 Task: Create in the project CommTech and in the Backlog issue 'Implement a new cloud-based procurement management system for a company with advanced procurement planning and vendor management features' a child issue 'Automated infrastructure security incident response testing and remediation', and assign it to team member softage.1@softage.net. Create in the project CommTech and in the Backlog issue 'Integrate a new voice recognition feature into an existing mobile application to enhance user interaction and accessibility' a child issue 'Integration with customer feedback management systems', and assign it to team member softage.2@softage.net
Action: Mouse moved to (259, 76)
Screenshot: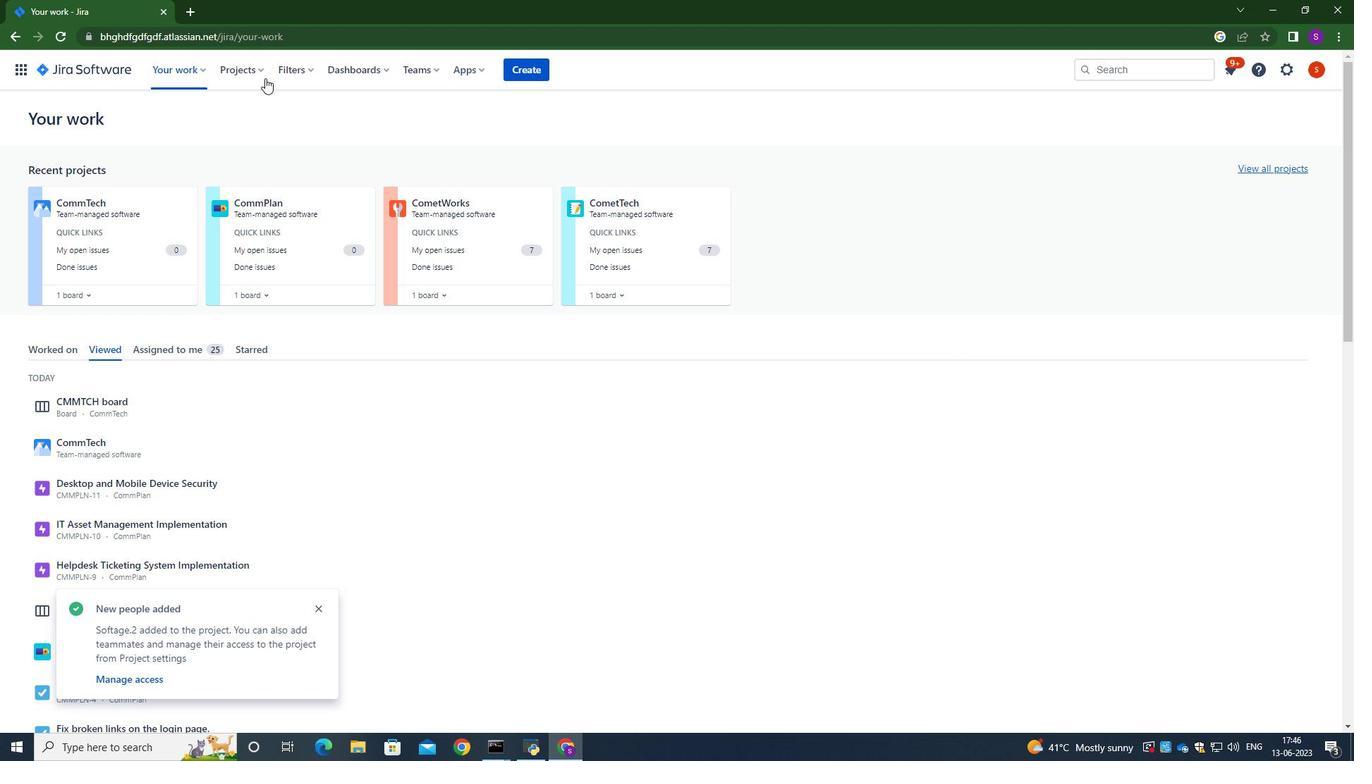 
Action: Mouse pressed left at (259, 76)
Screenshot: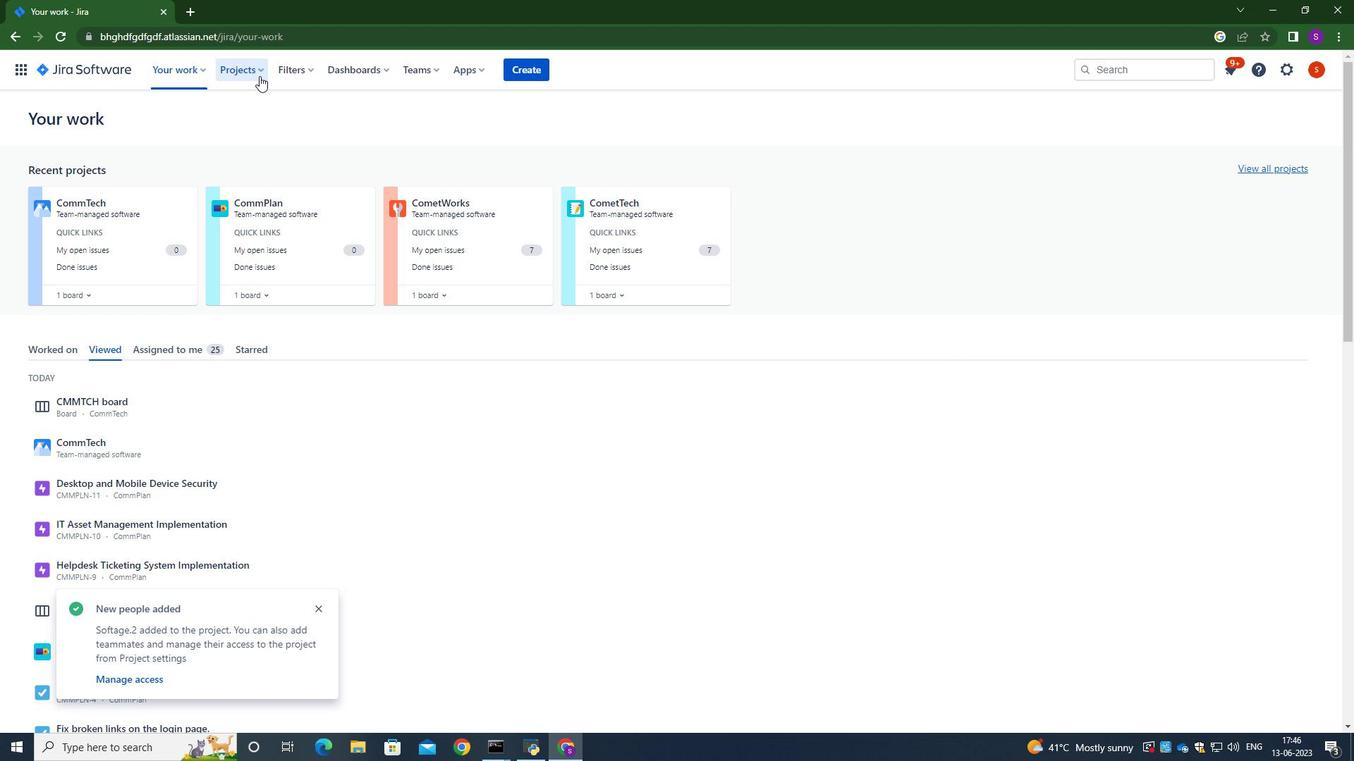 
Action: Mouse moved to (280, 131)
Screenshot: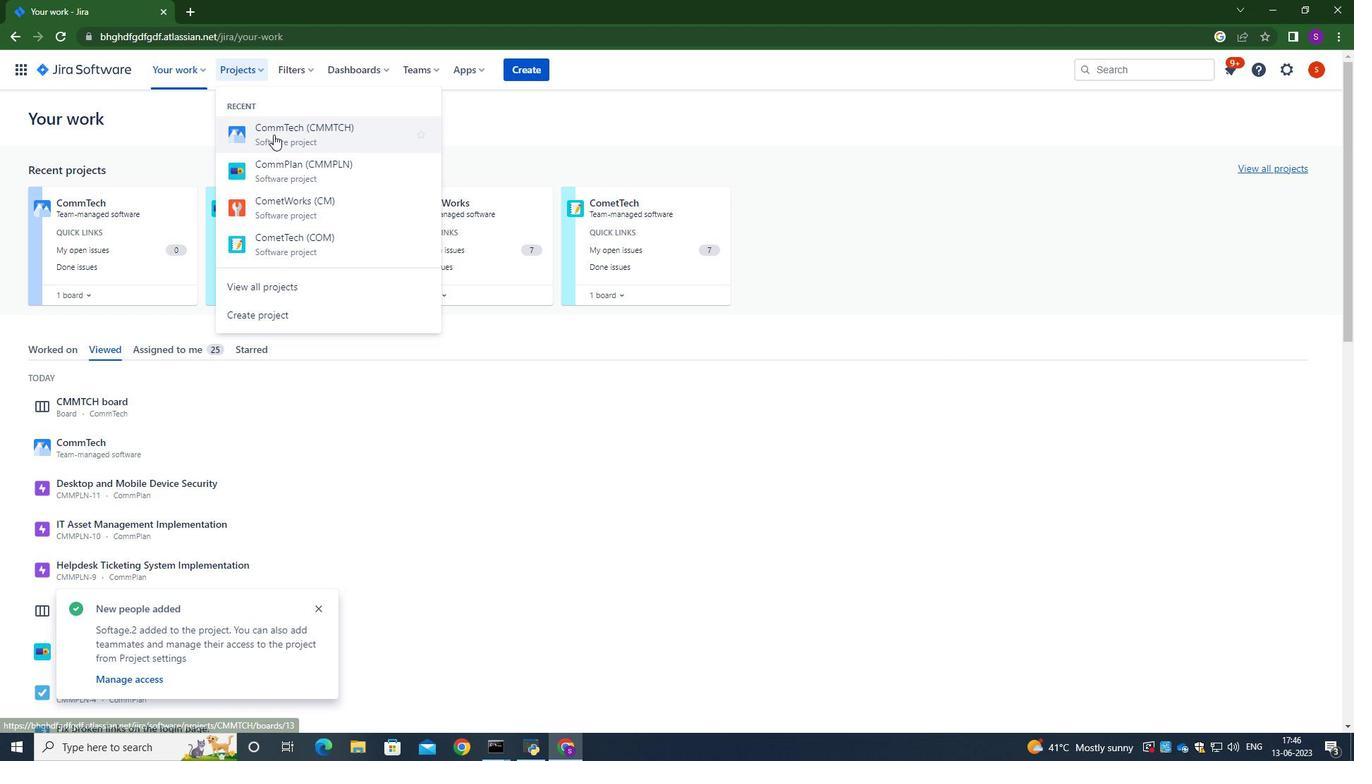
Action: Mouse pressed left at (280, 131)
Screenshot: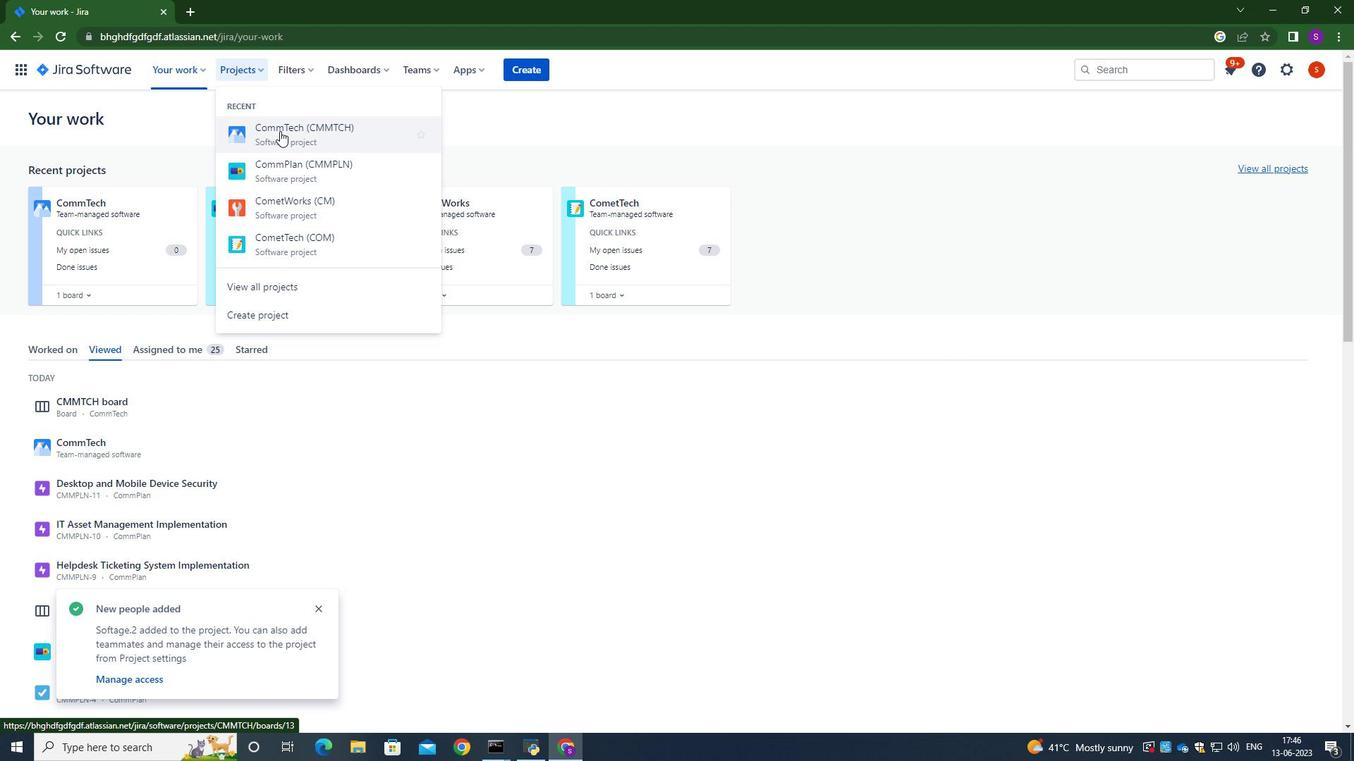 
Action: Mouse moved to (76, 222)
Screenshot: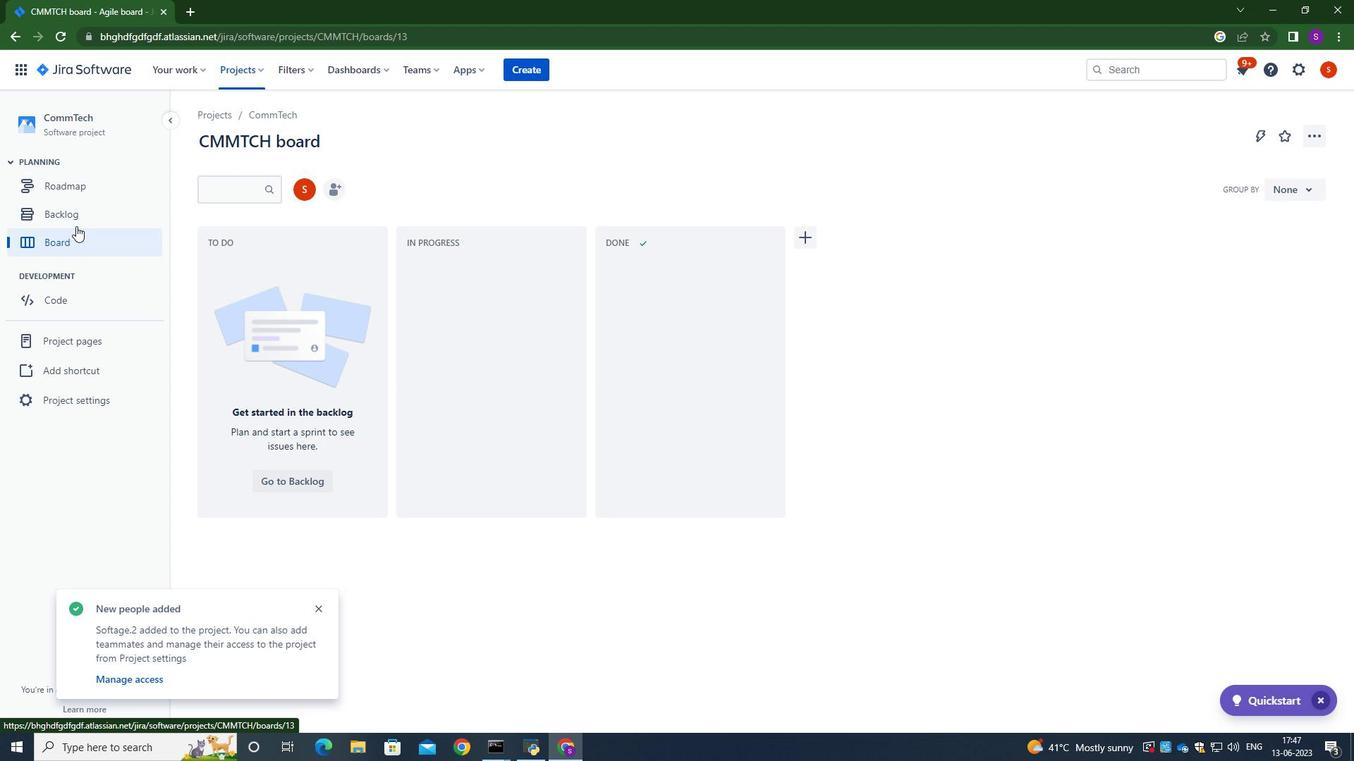 
Action: Mouse pressed left at (76, 222)
Screenshot: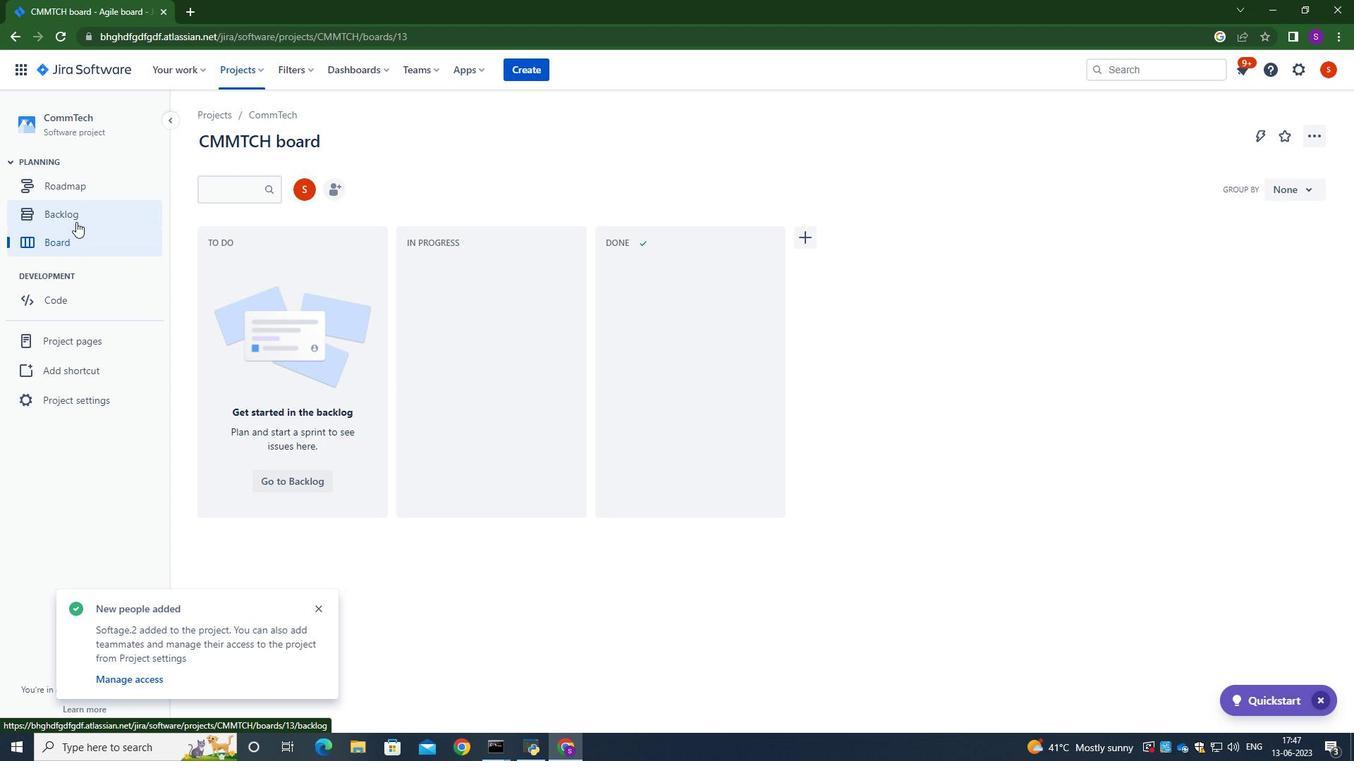 
Action: Mouse moved to (576, 260)
Screenshot: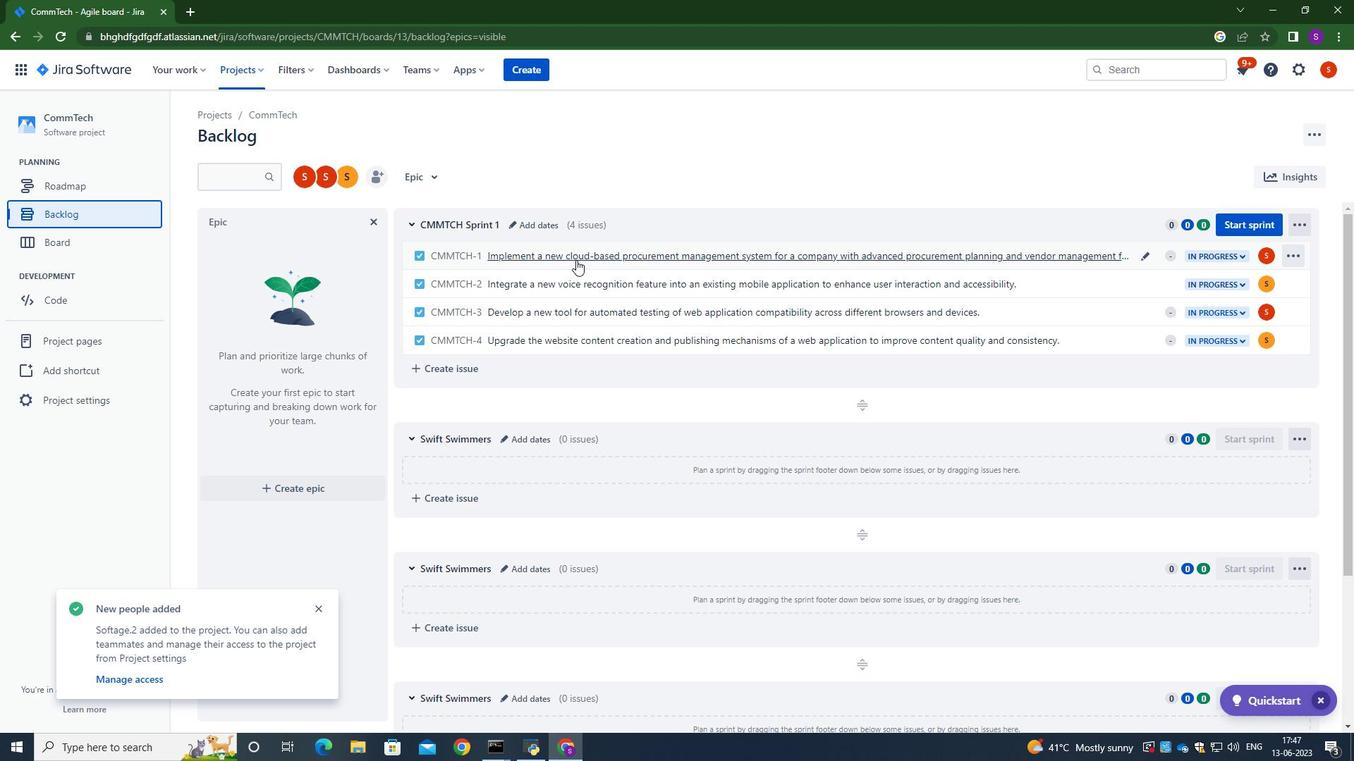 
Action: Mouse pressed left at (576, 260)
Screenshot: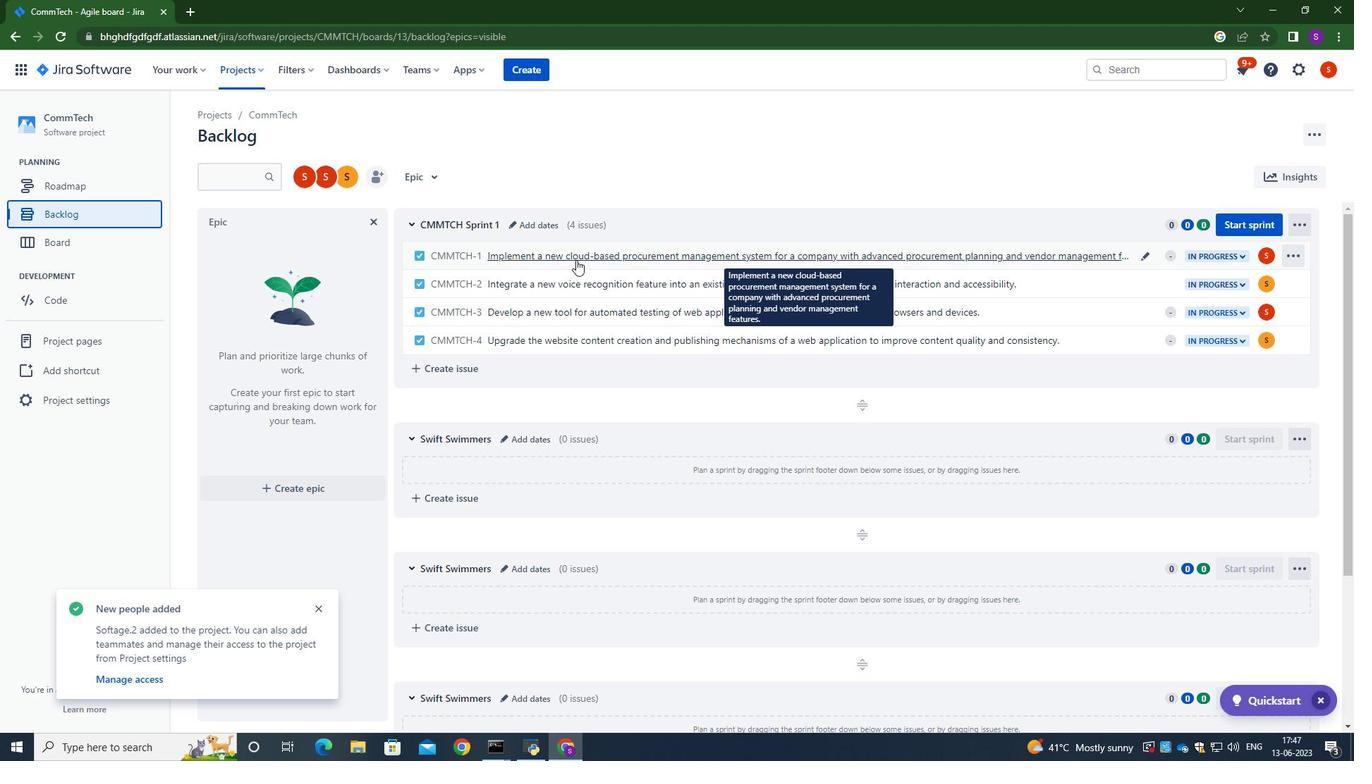 
Action: Mouse moved to (1103, 361)
Screenshot: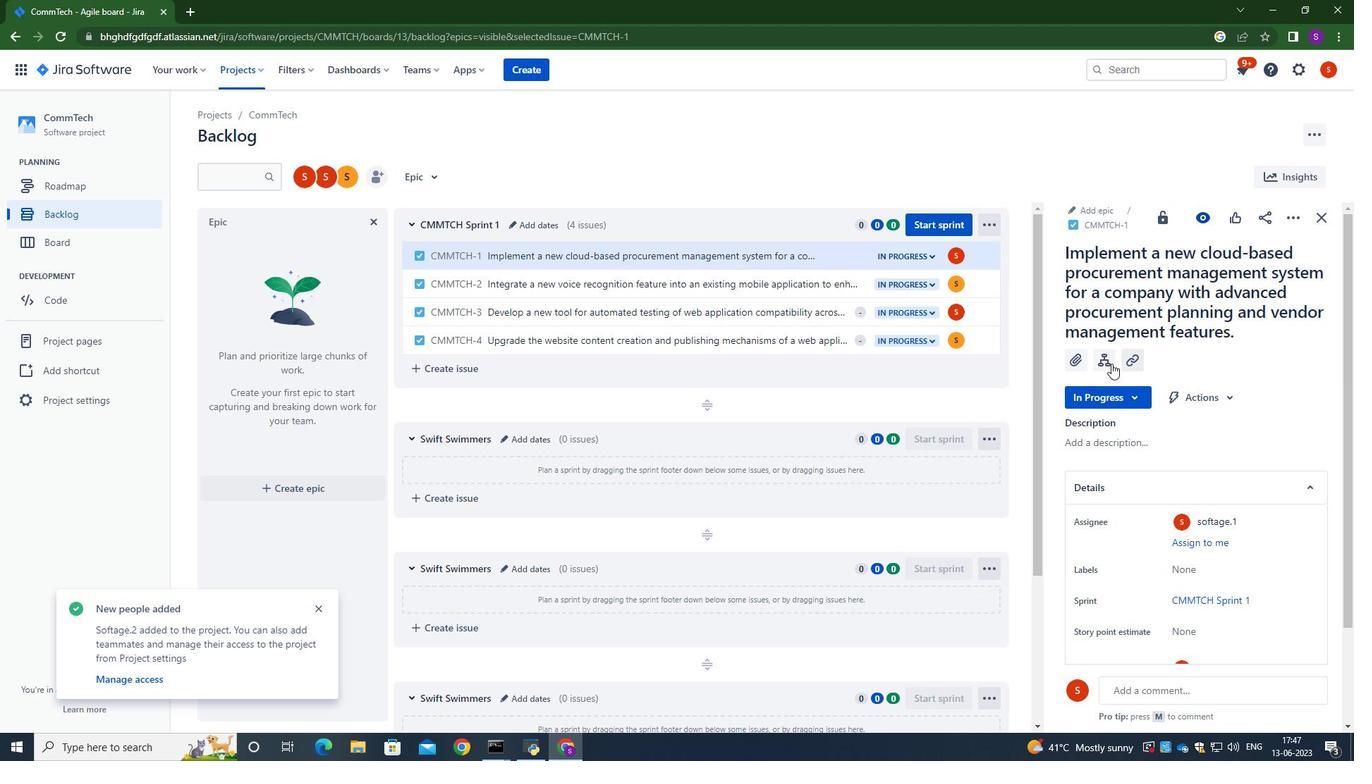 
Action: Mouse pressed left at (1103, 361)
Screenshot: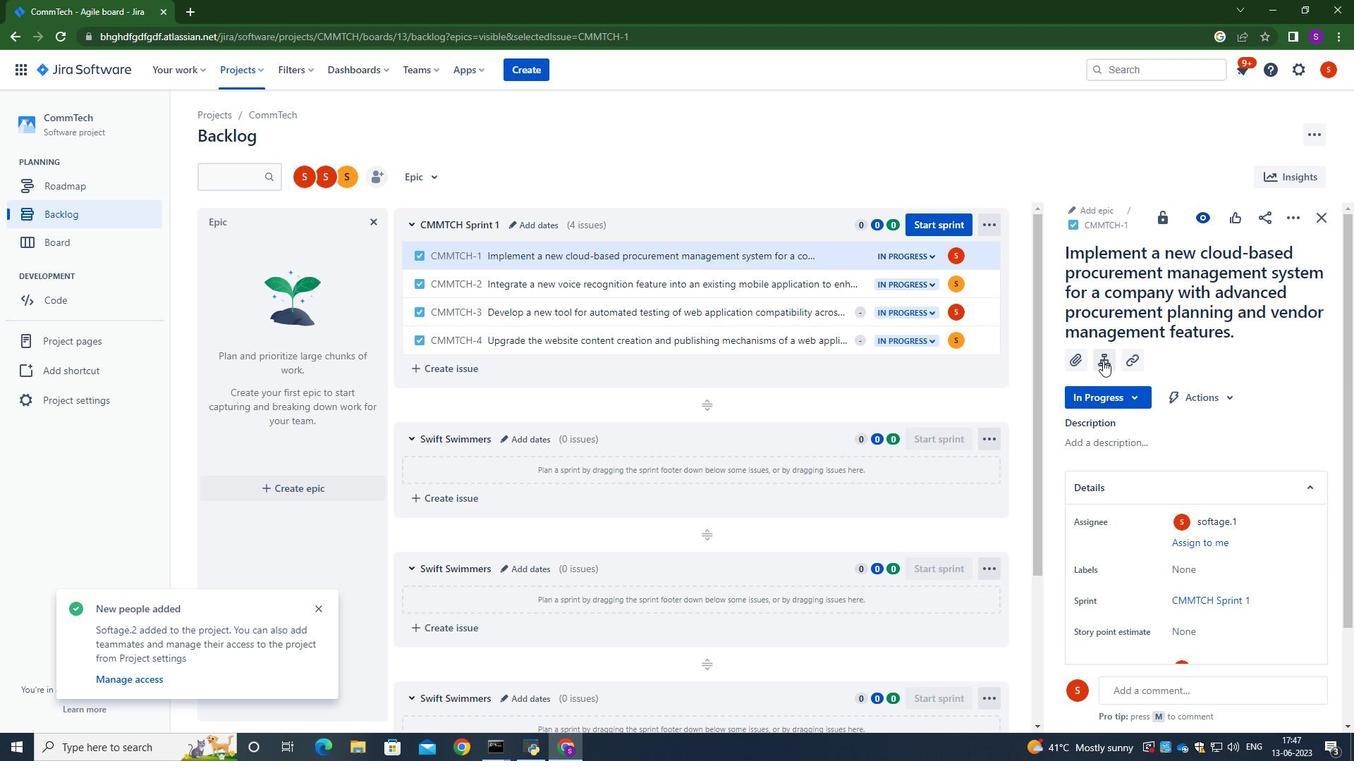 
Action: Mouse moved to (1091, 458)
Screenshot: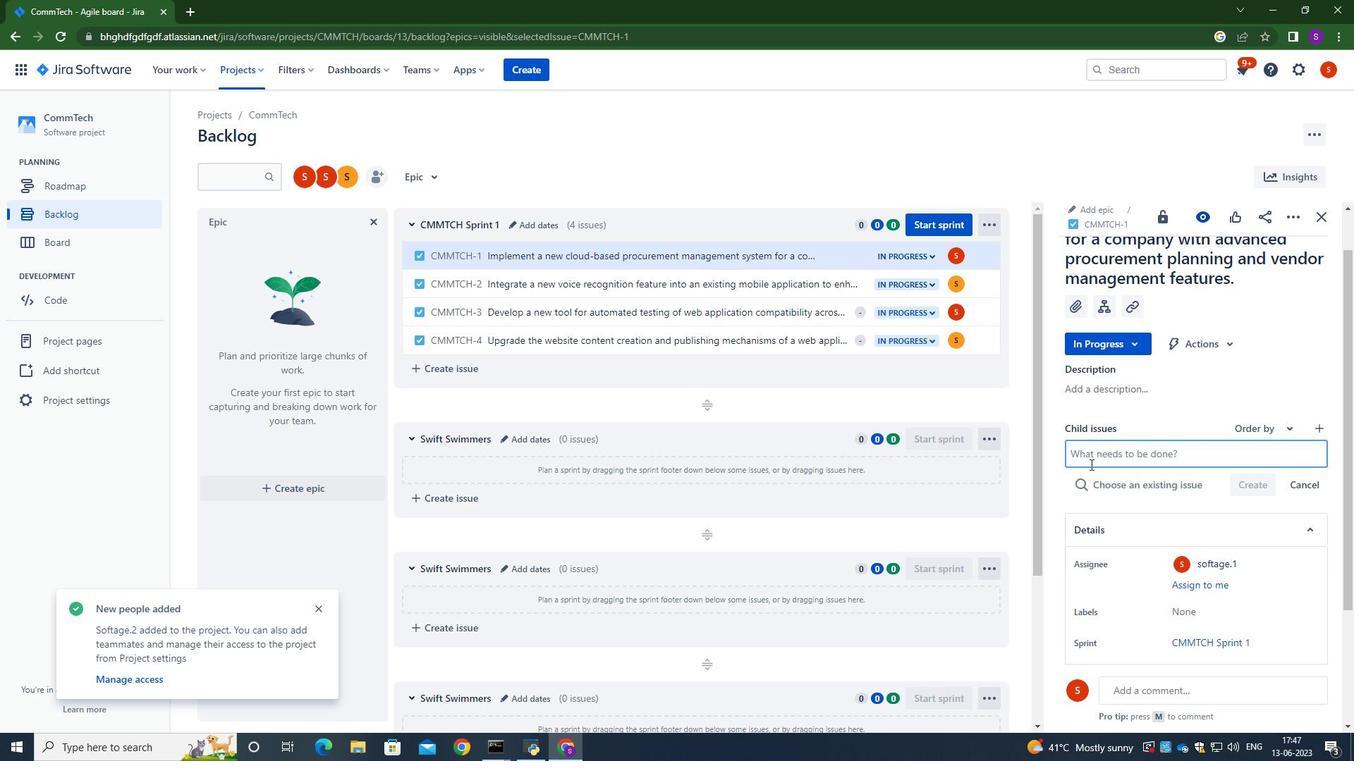 
Action: Mouse pressed left at (1091, 458)
Screenshot: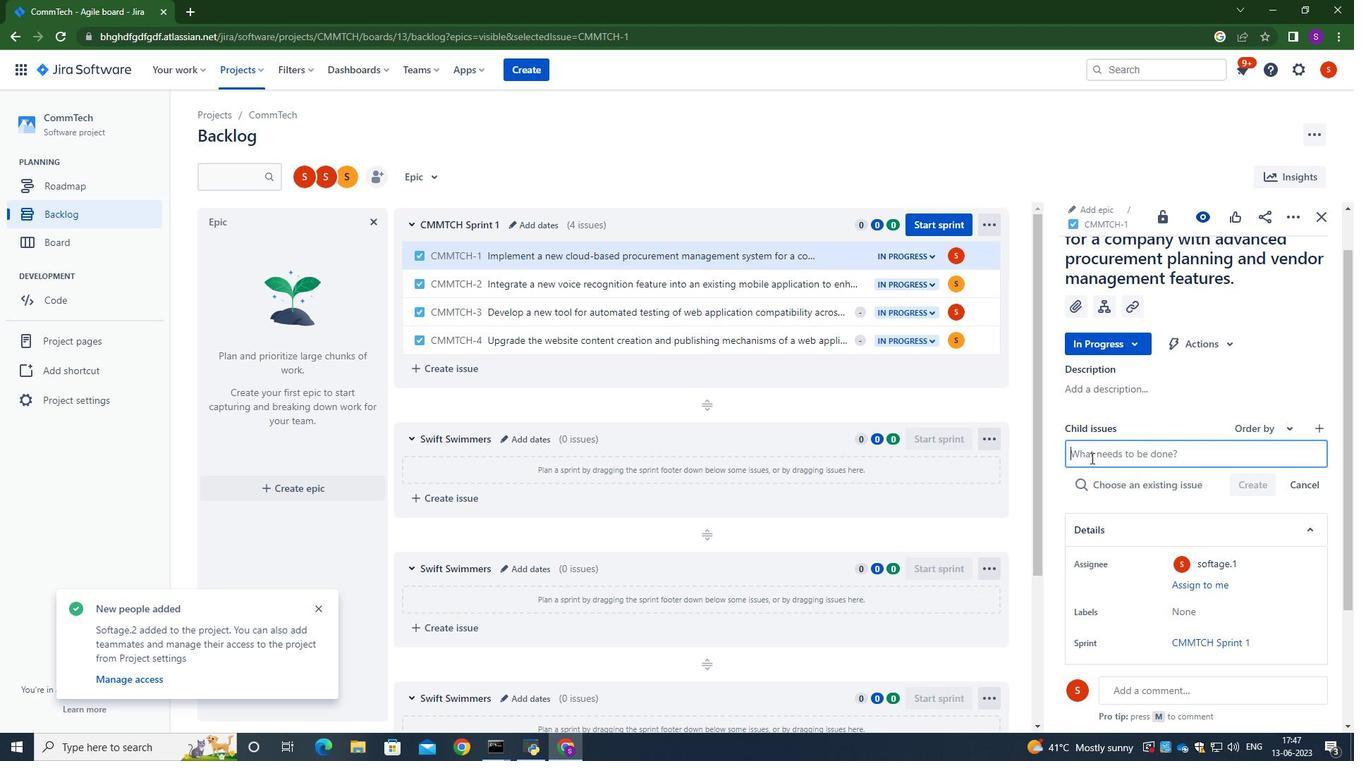 
Action: Key pressed <Key.caps_lock>A<Key.caps_lock>utomated<Key.space>infrast<Key.backspace>tructure<Key.space>security<Key.space>incident<Key.space>response<Key.space>testing<Key.space>and<Key.space>remediation
Screenshot: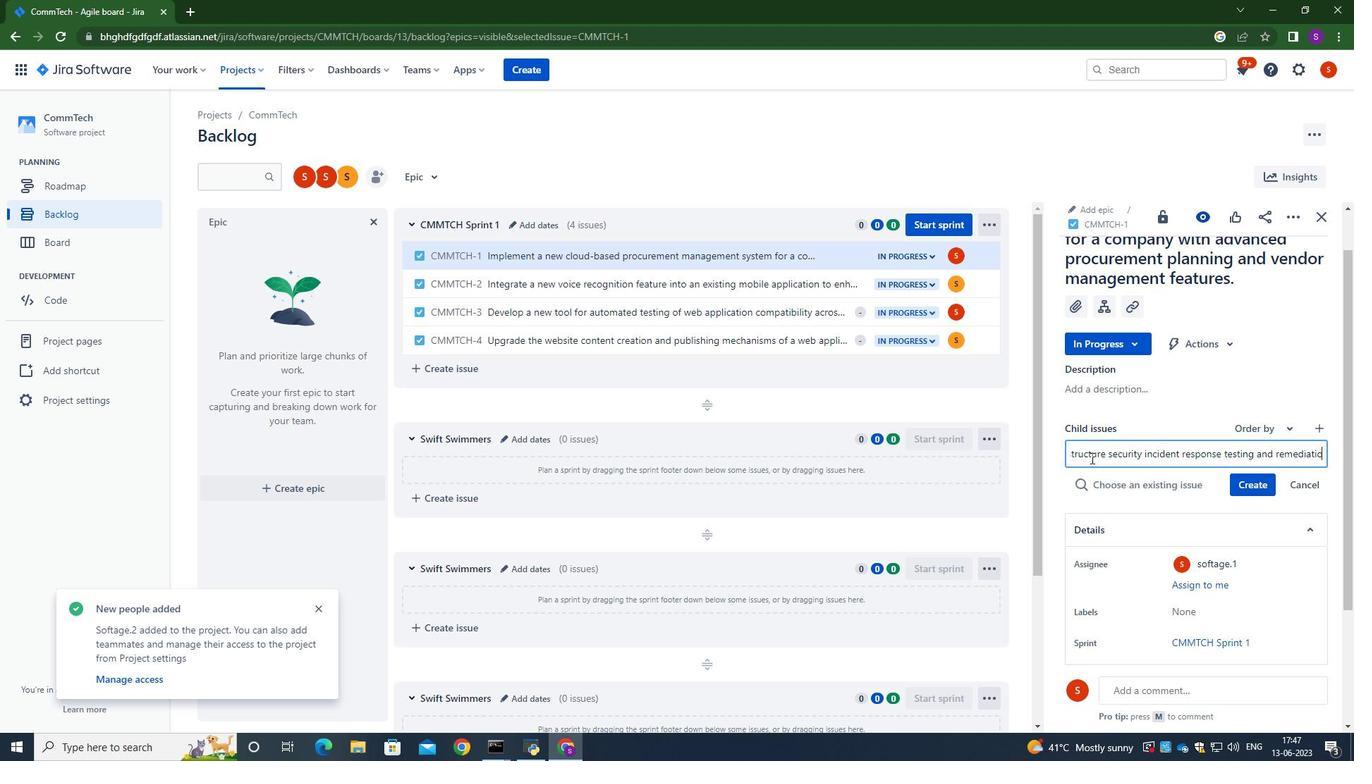 
Action: Mouse moved to (1260, 487)
Screenshot: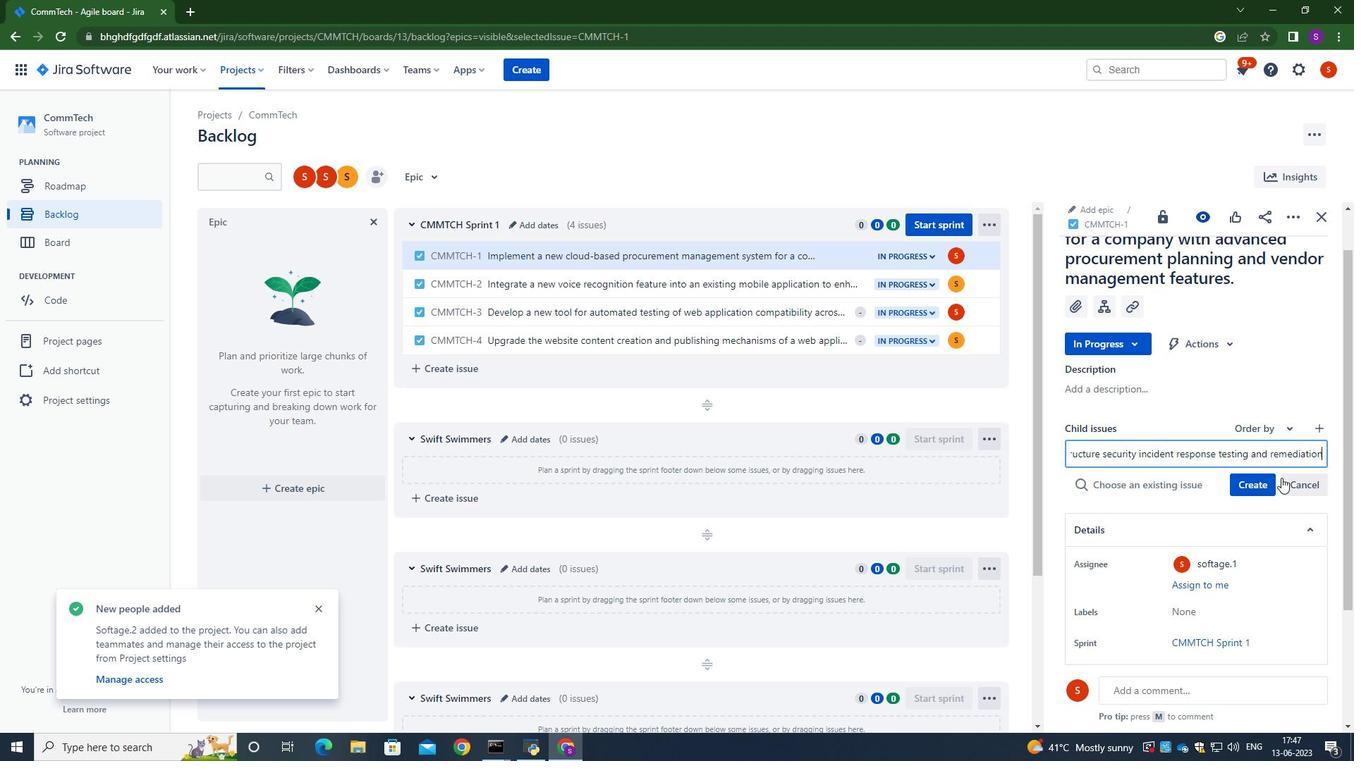 
Action: Mouse pressed left at (1260, 487)
Screenshot: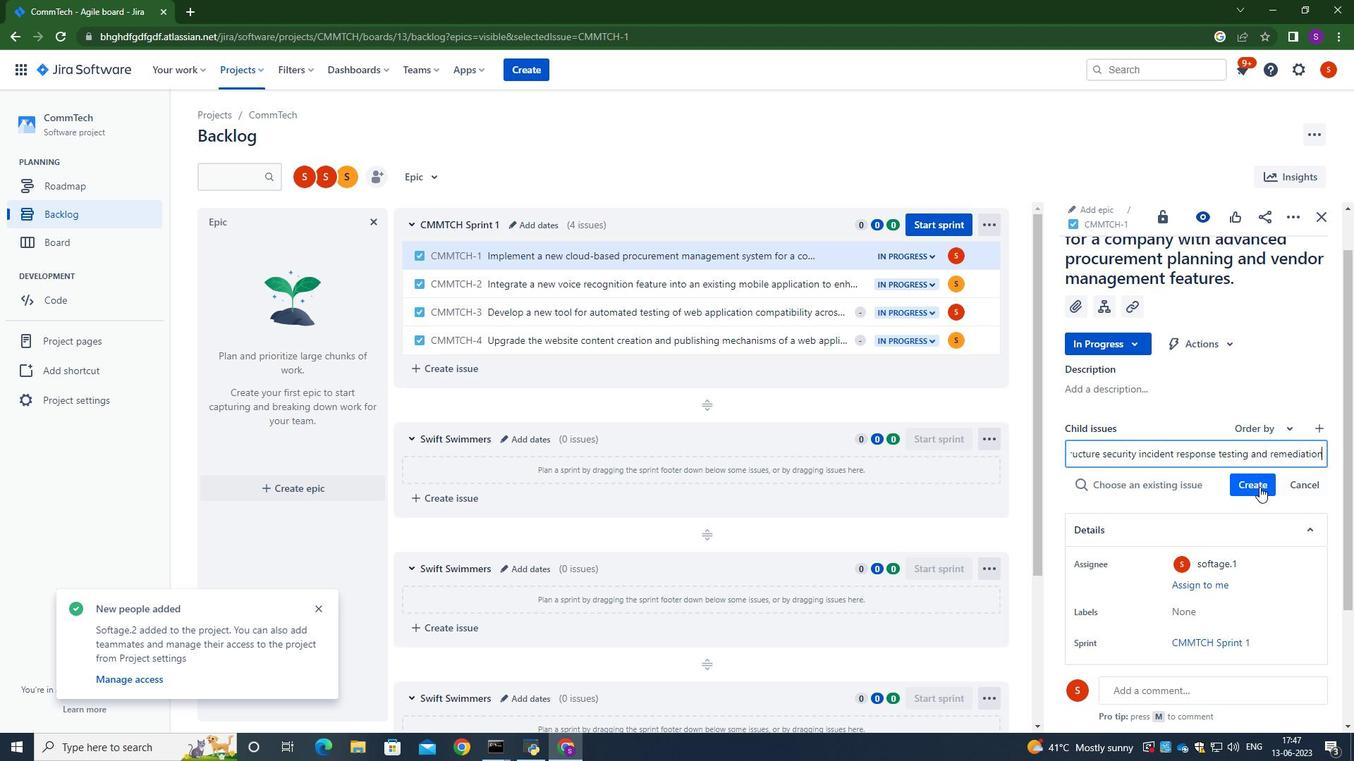 
Action: Mouse moved to (1269, 464)
Screenshot: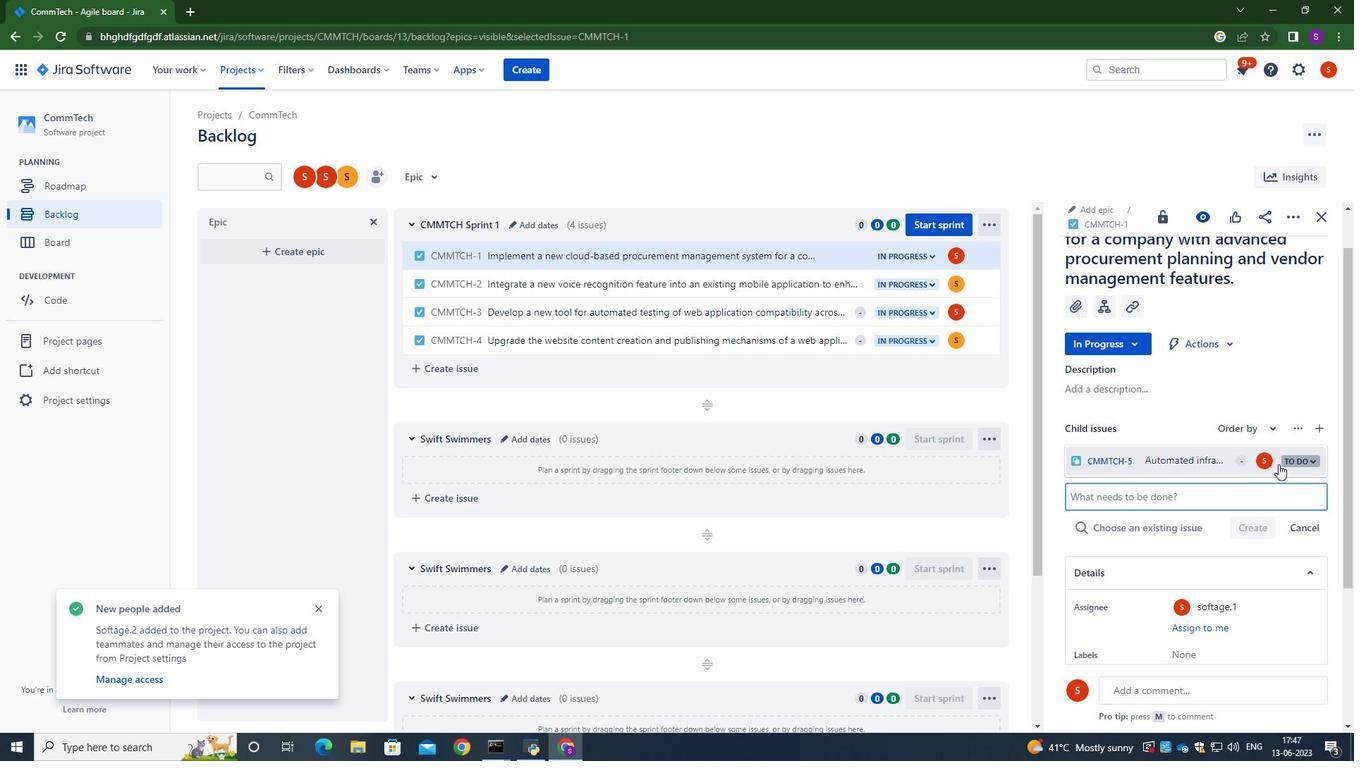 
Action: Mouse pressed left at (1269, 464)
Screenshot: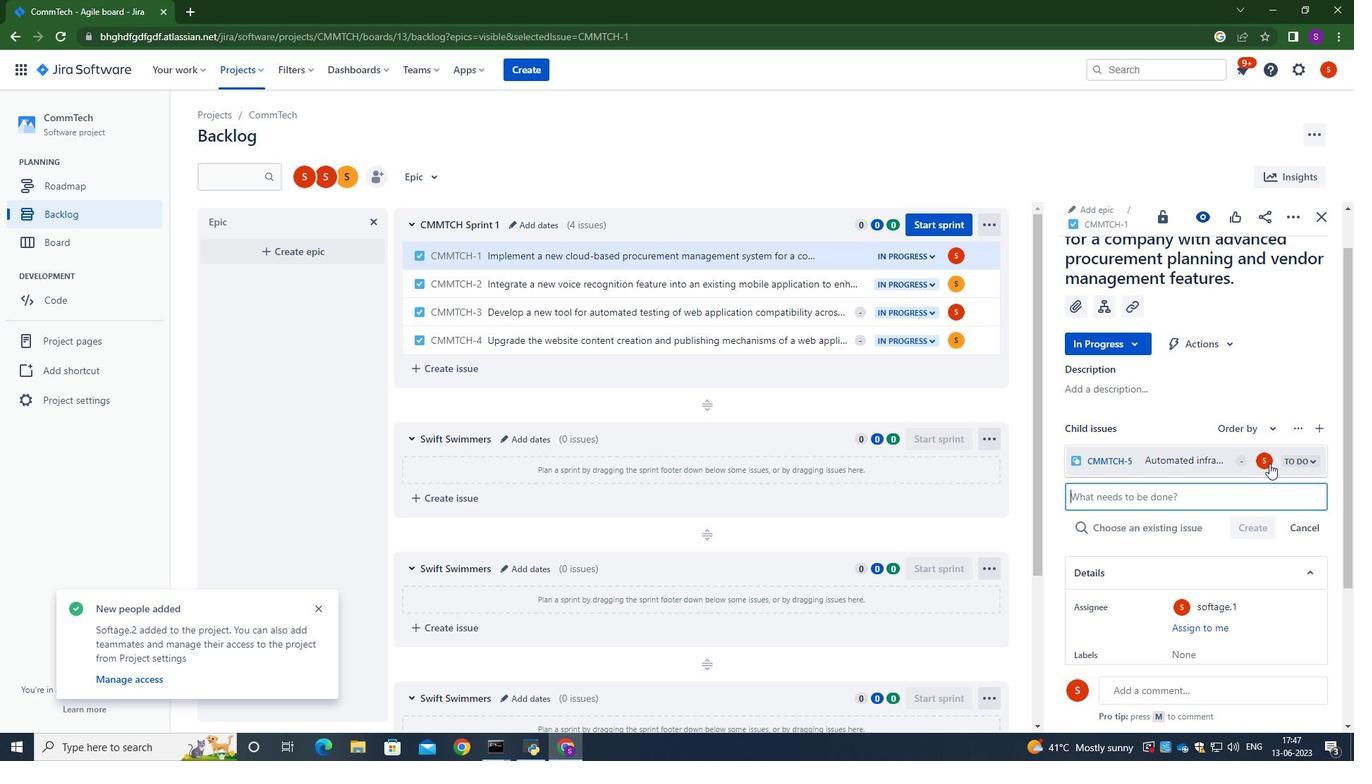 
Action: Mouse moved to (1143, 389)
Screenshot: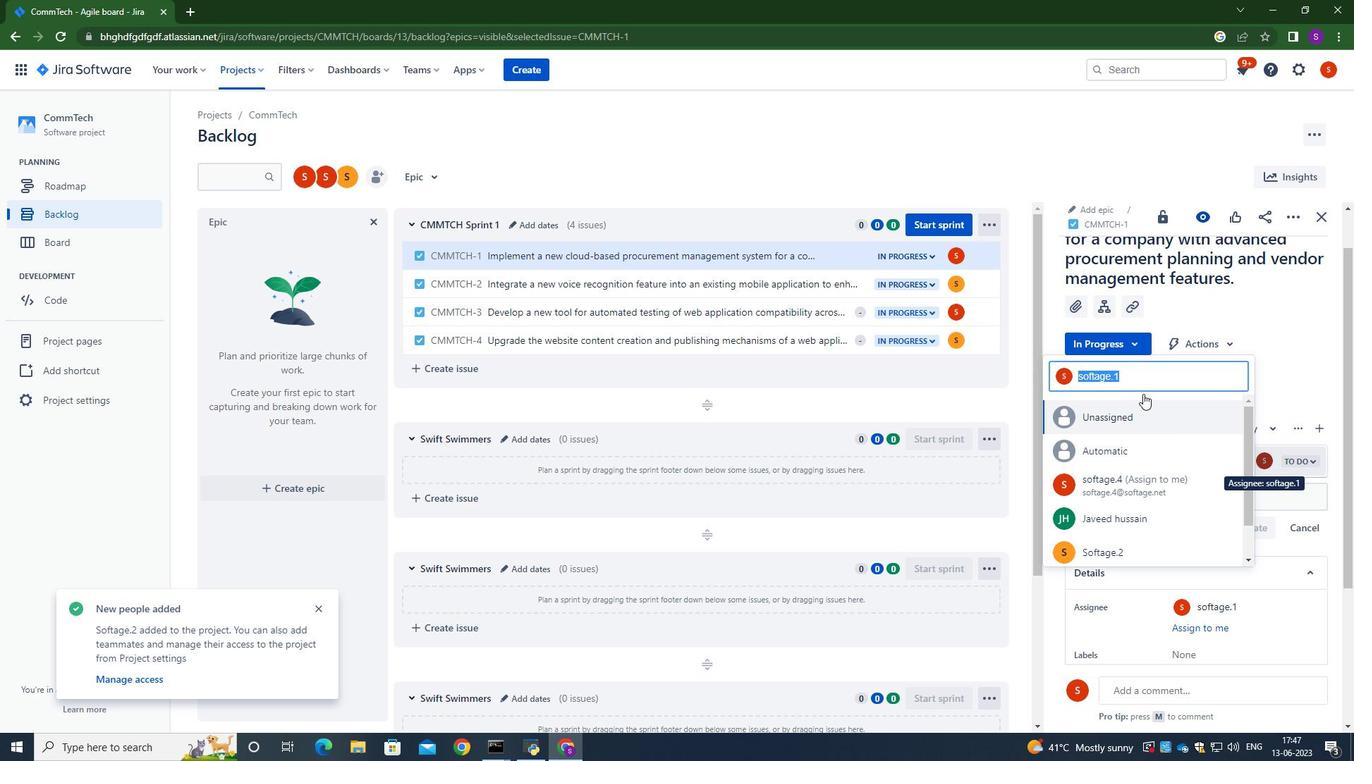
Action: Key pressed <Key.backspace>softage.1<Key.shift>@softage.net
Screenshot: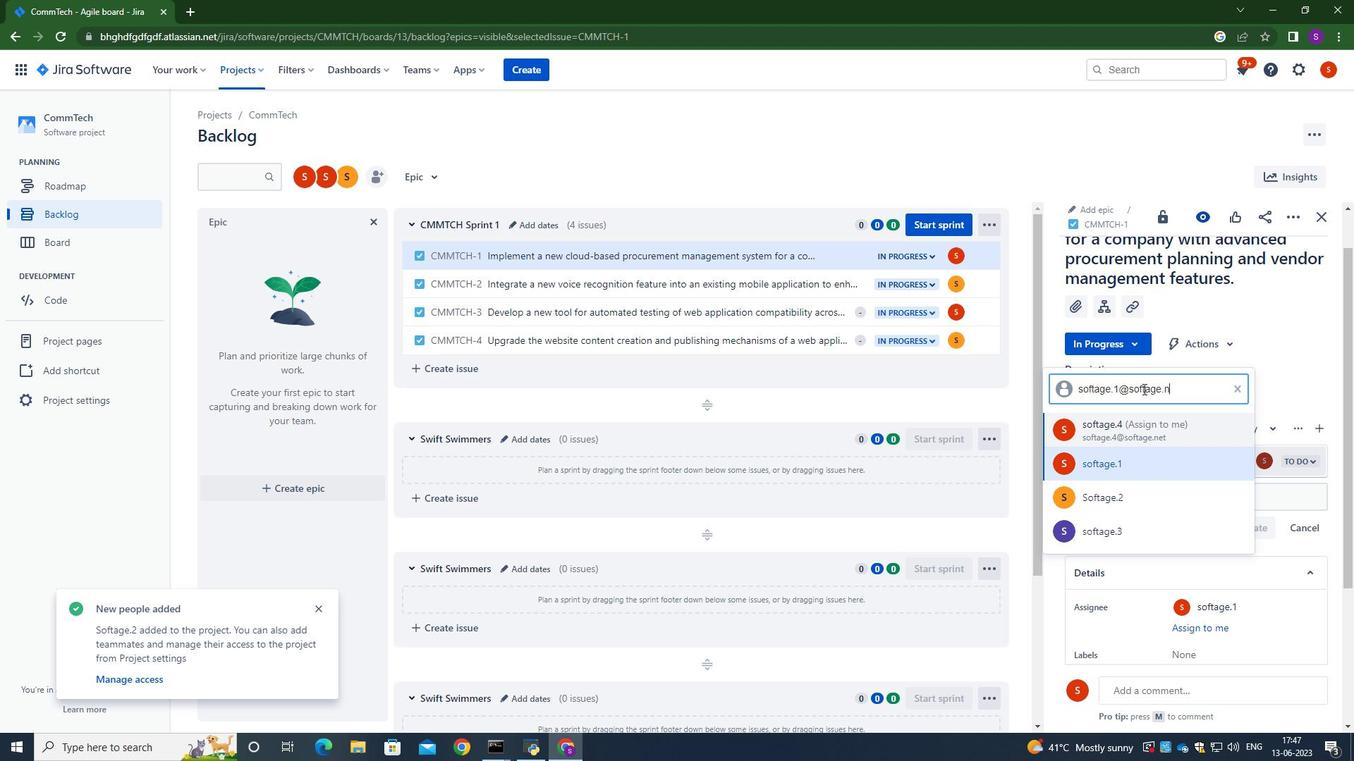 
Action: Mouse moved to (1128, 468)
Screenshot: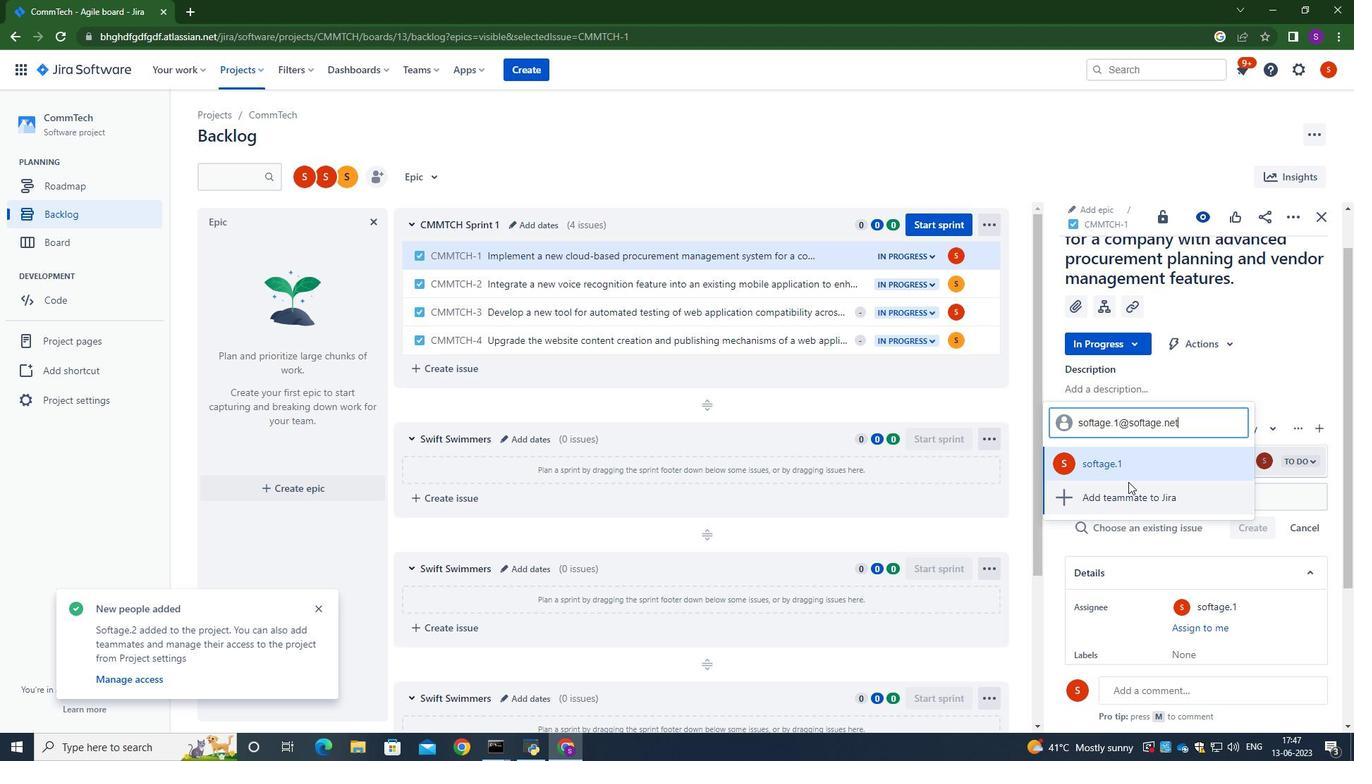 
Action: Mouse pressed left at (1128, 468)
Screenshot: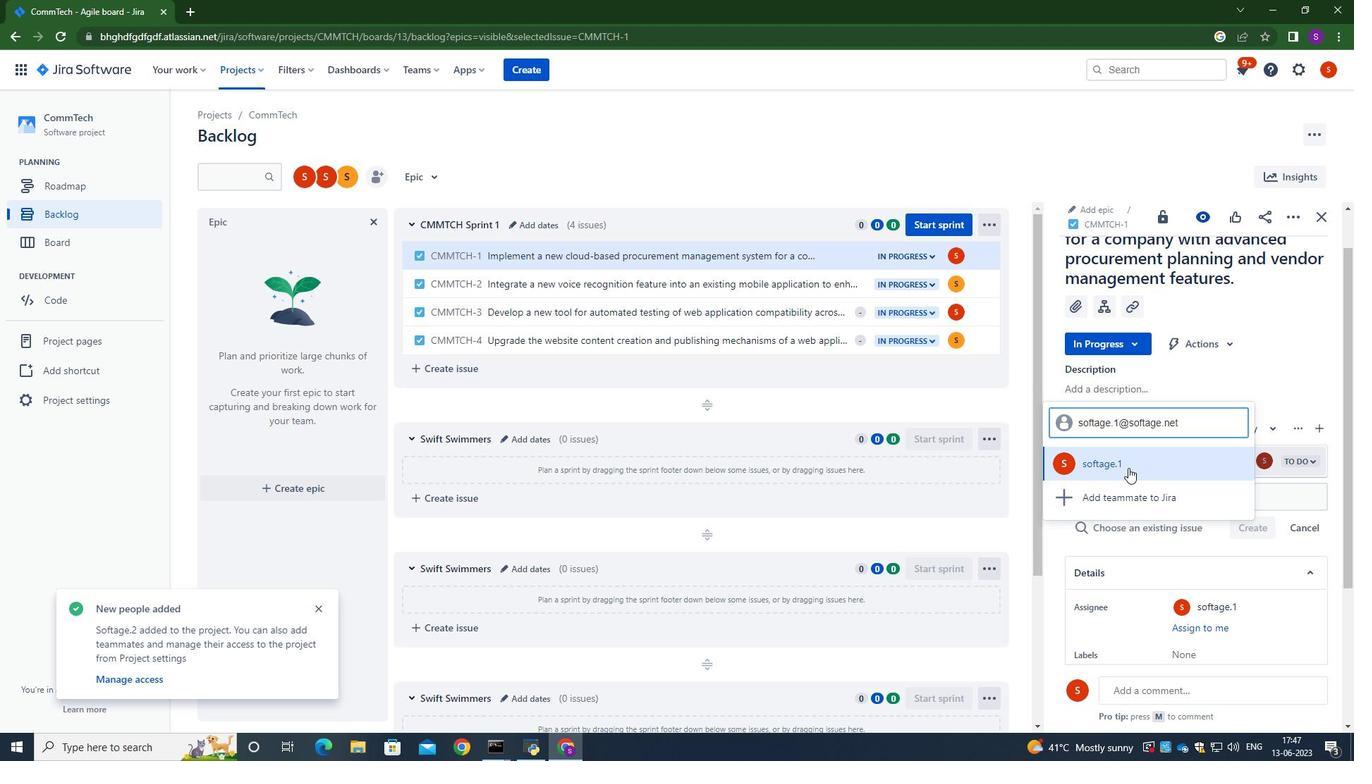 
Action: Mouse moved to (1186, 428)
Screenshot: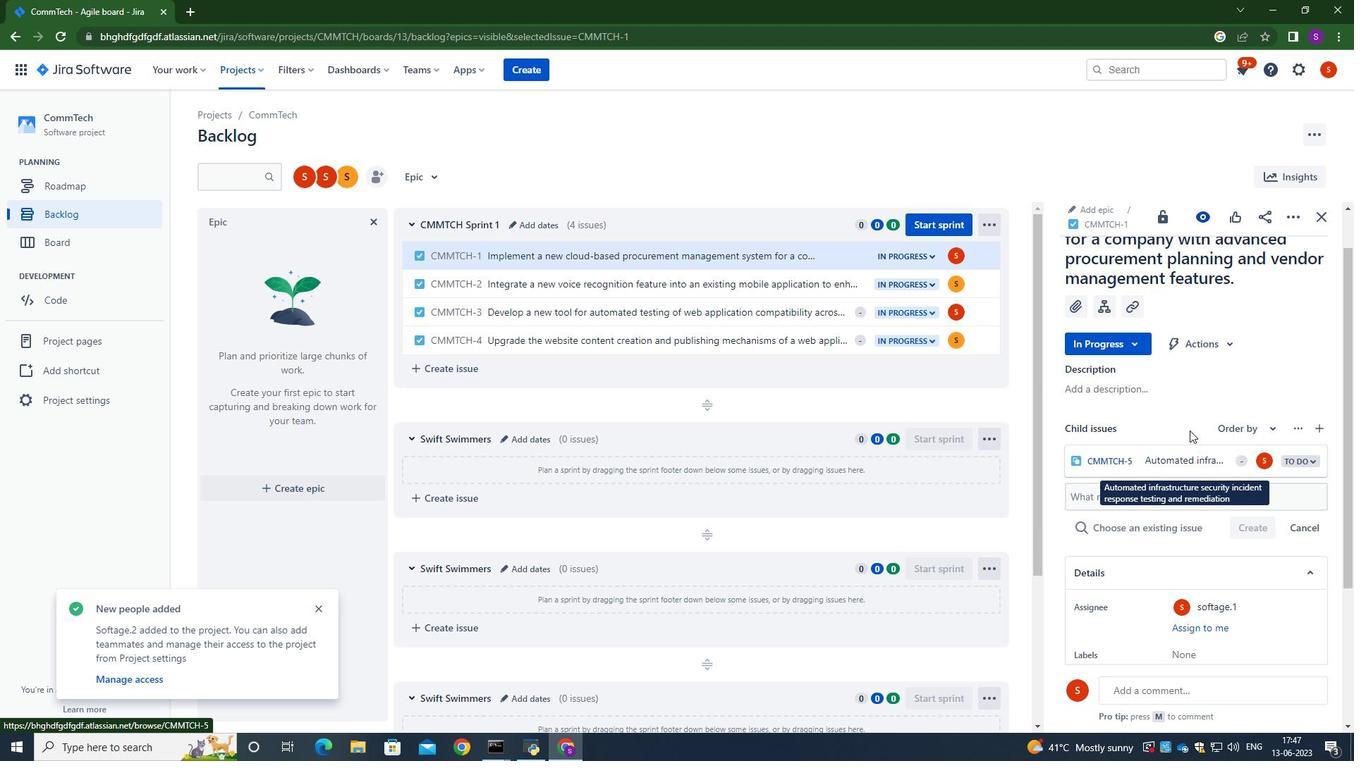 
Action: Mouse scrolled (1186, 427) with delta (0, 0)
Screenshot: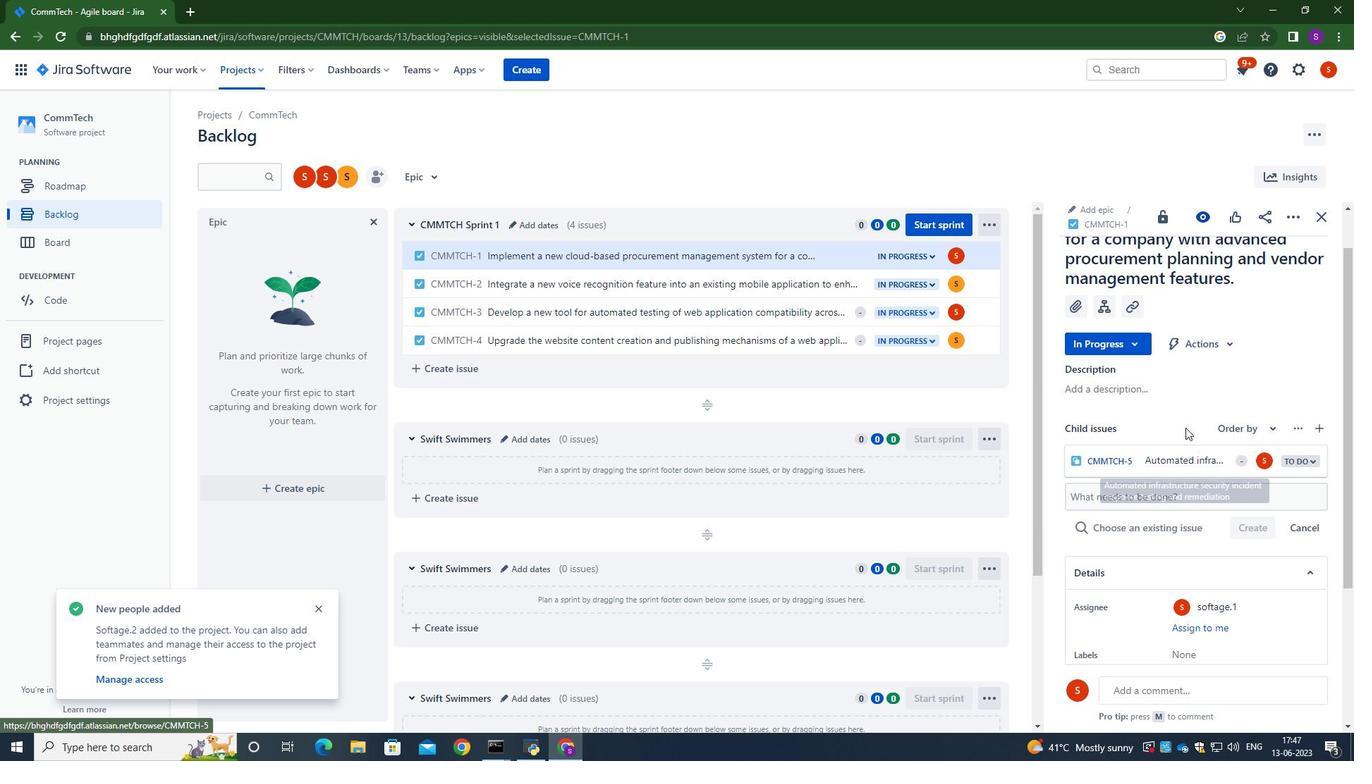 
Action: Mouse scrolled (1186, 427) with delta (0, 0)
Screenshot: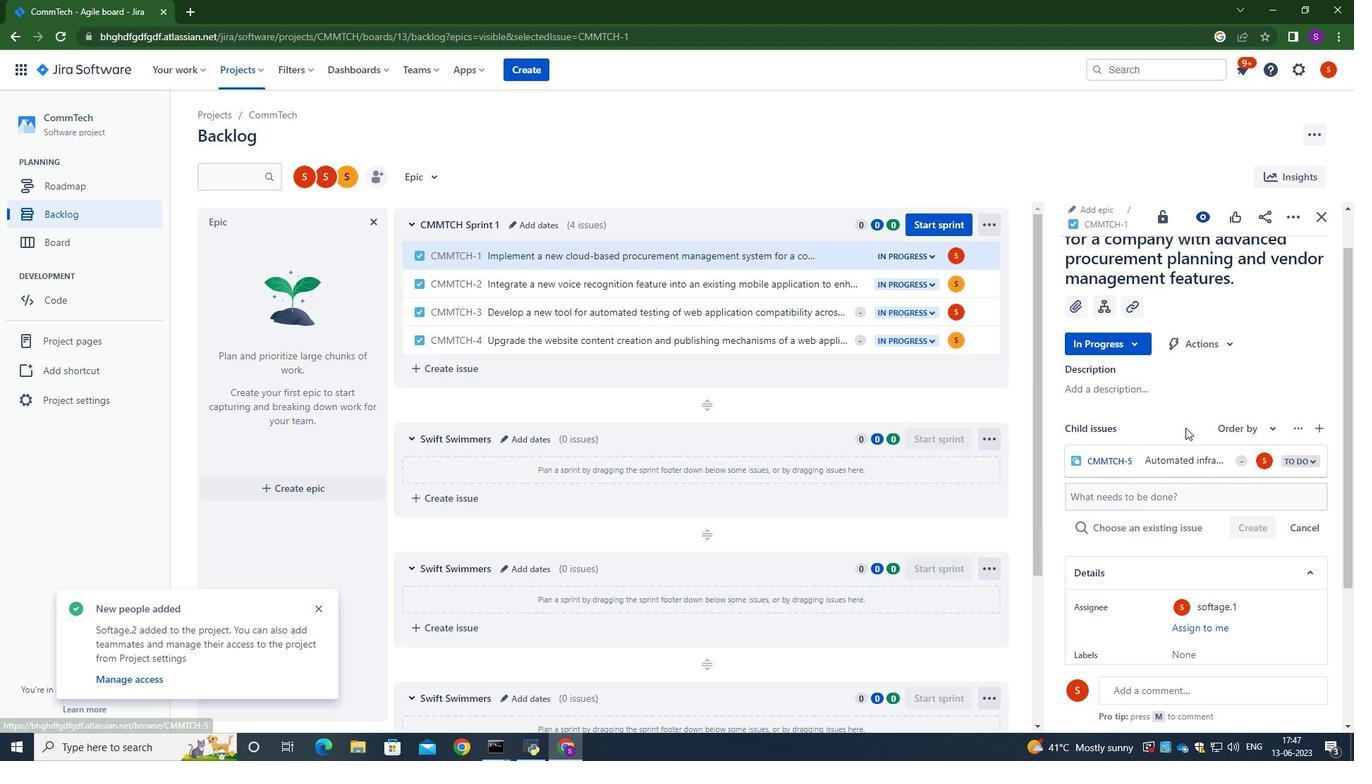 
Action: Mouse scrolled (1186, 427) with delta (0, 0)
Screenshot: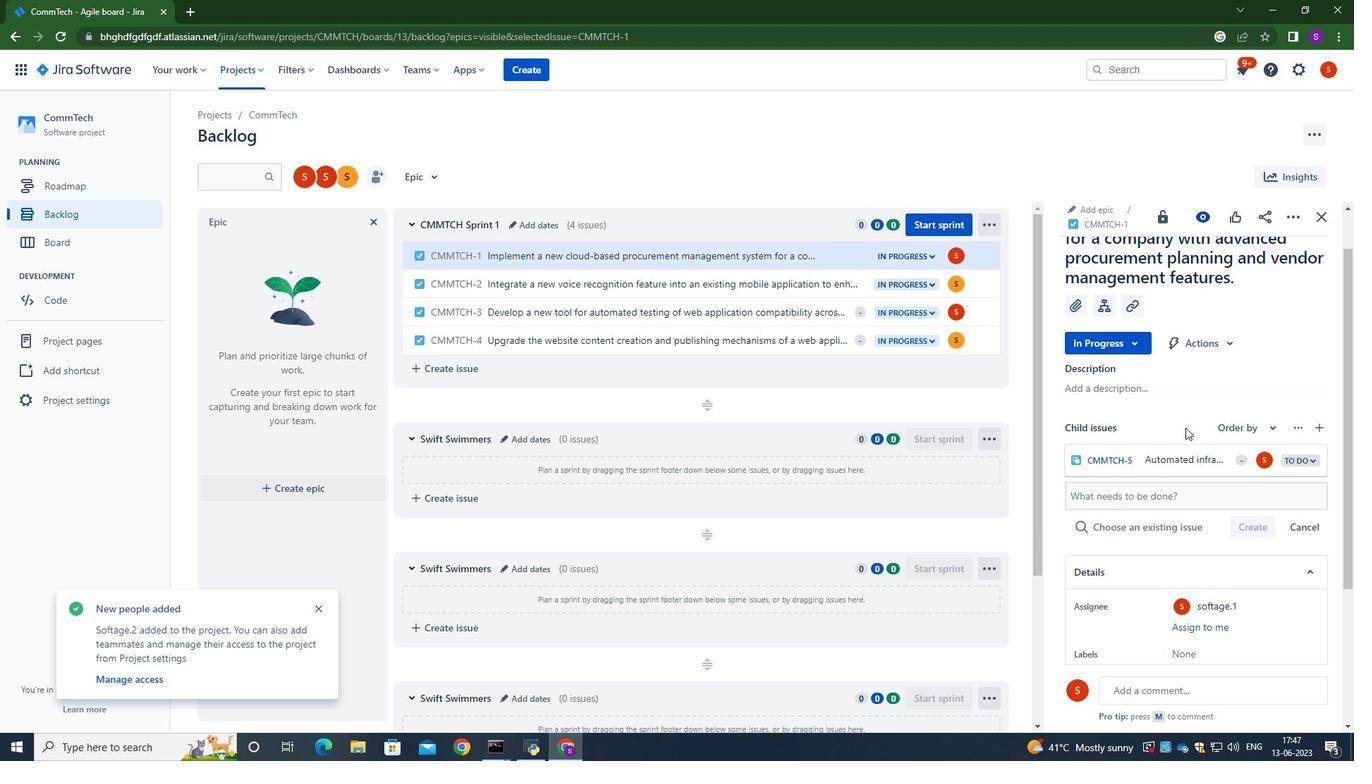 
Action: Mouse scrolled (1186, 427) with delta (0, 0)
Screenshot: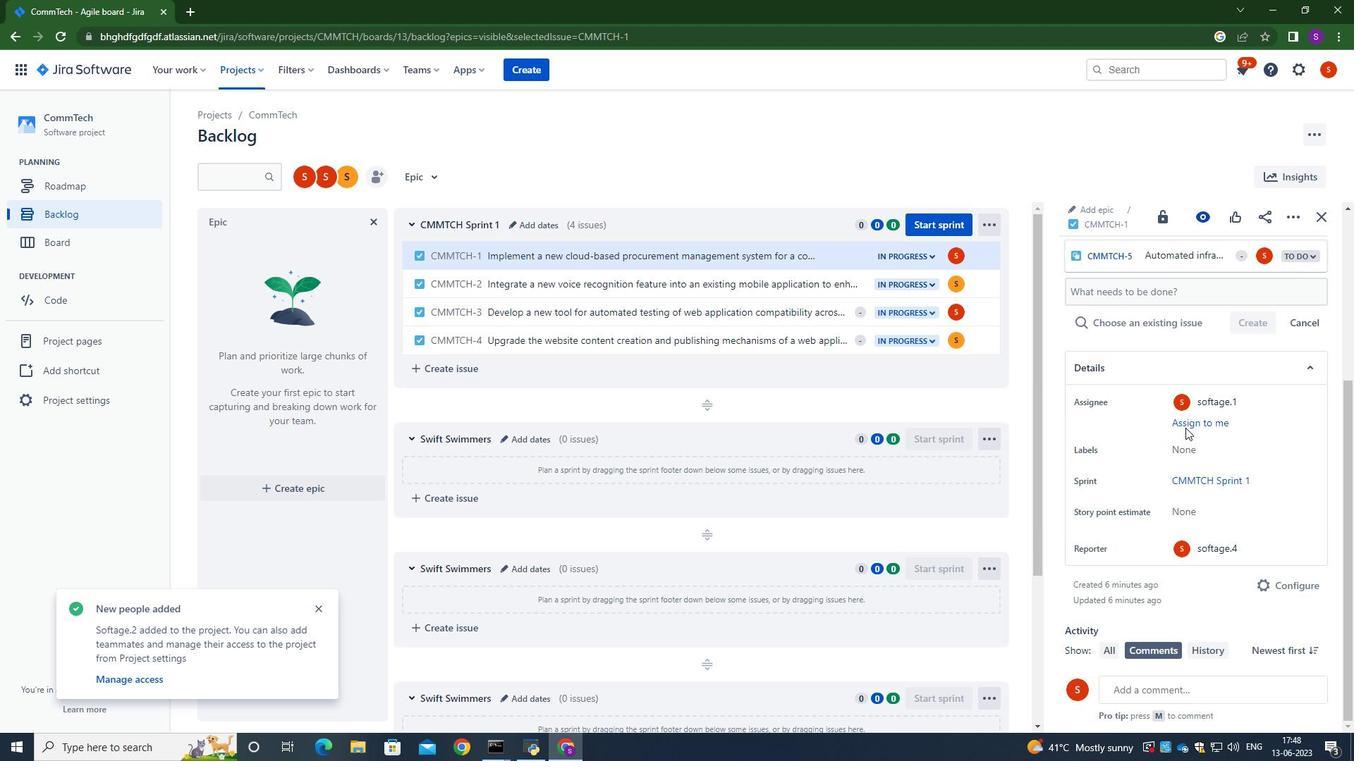 
Action: Mouse scrolled (1186, 427) with delta (0, 0)
Screenshot: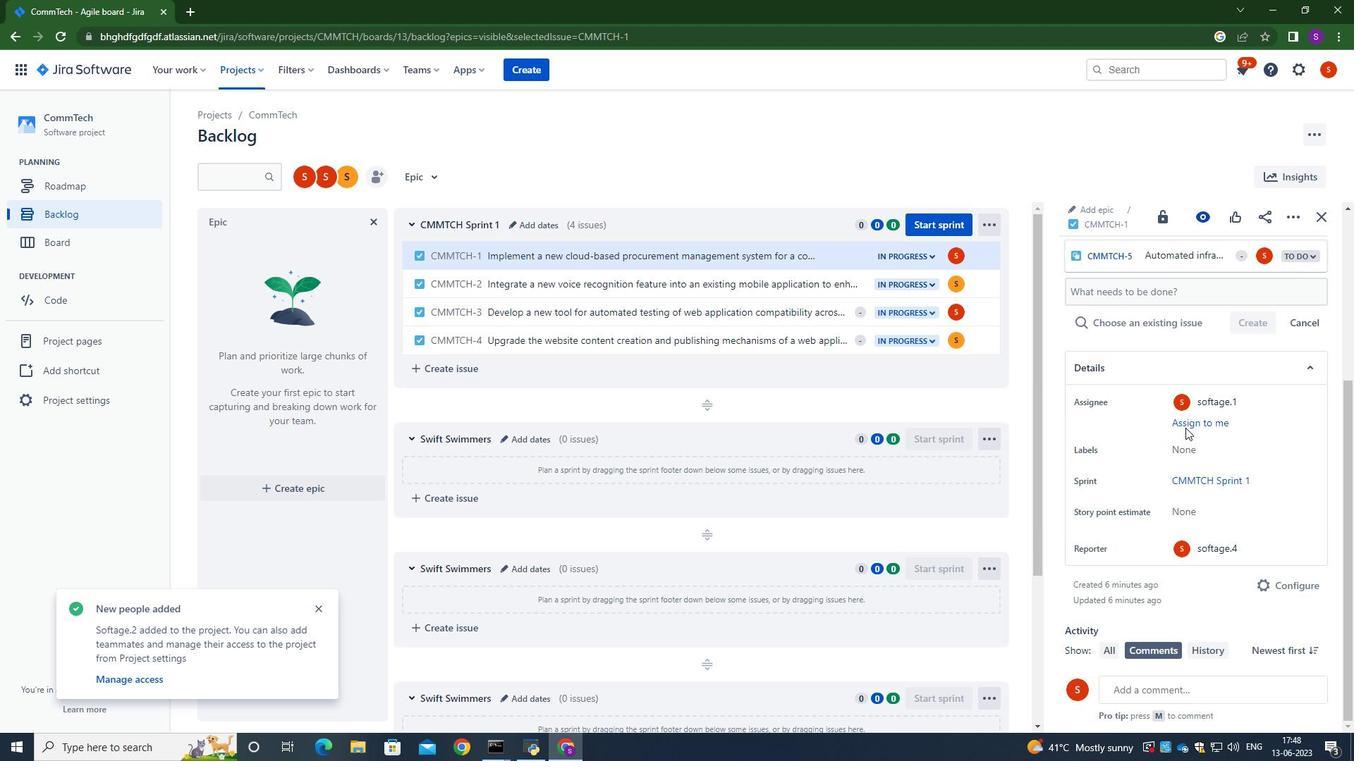 
Action: Mouse scrolled (1186, 428) with delta (0, 0)
Screenshot: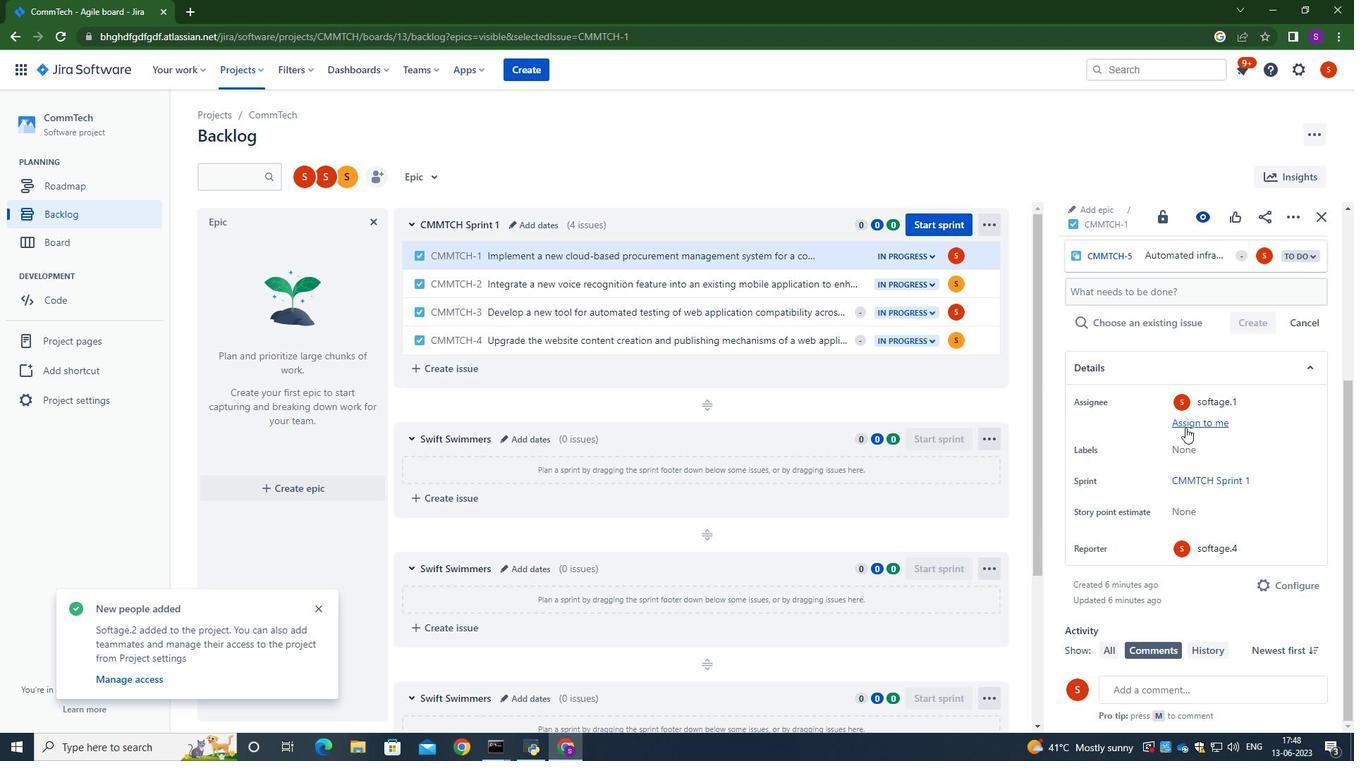 
Action: Mouse scrolled (1186, 428) with delta (0, 0)
Screenshot: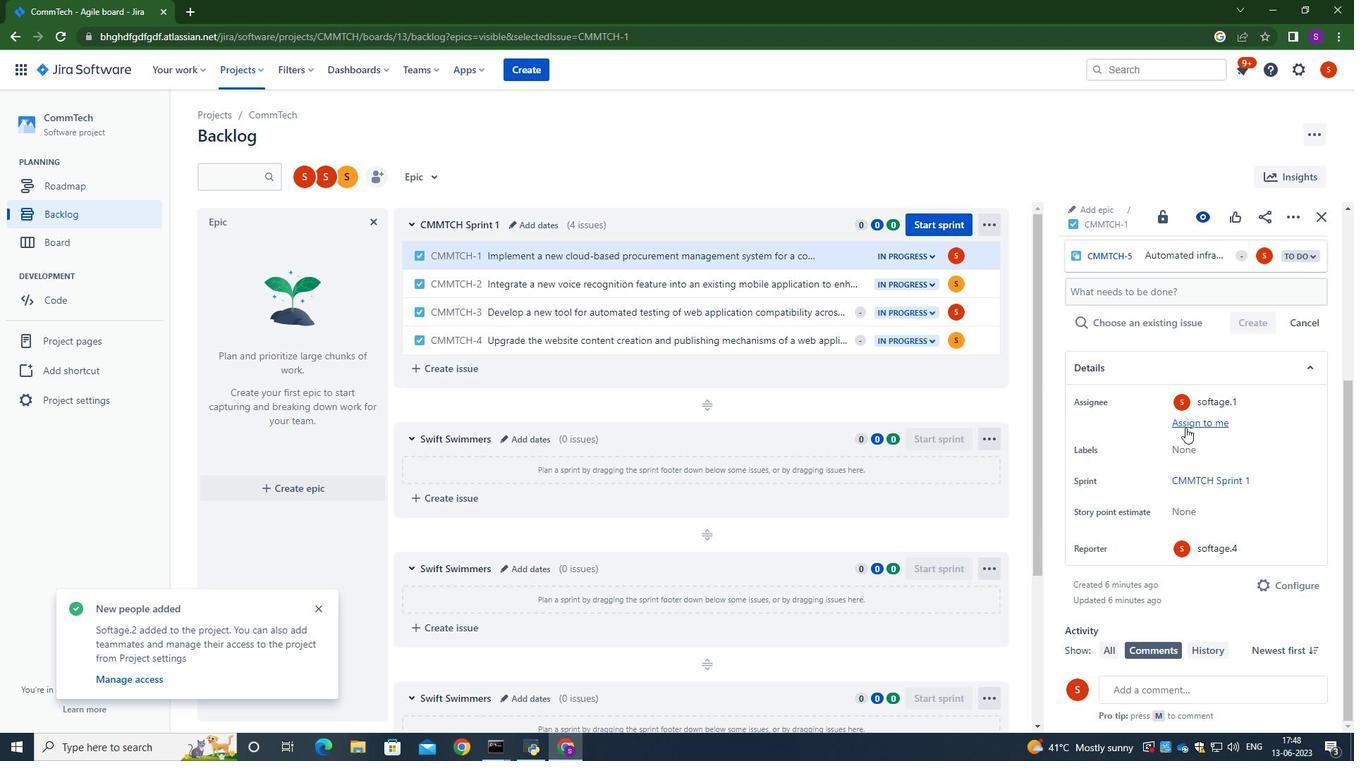 
Action: Mouse scrolled (1186, 428) with delta (0, 0)
Screenshot: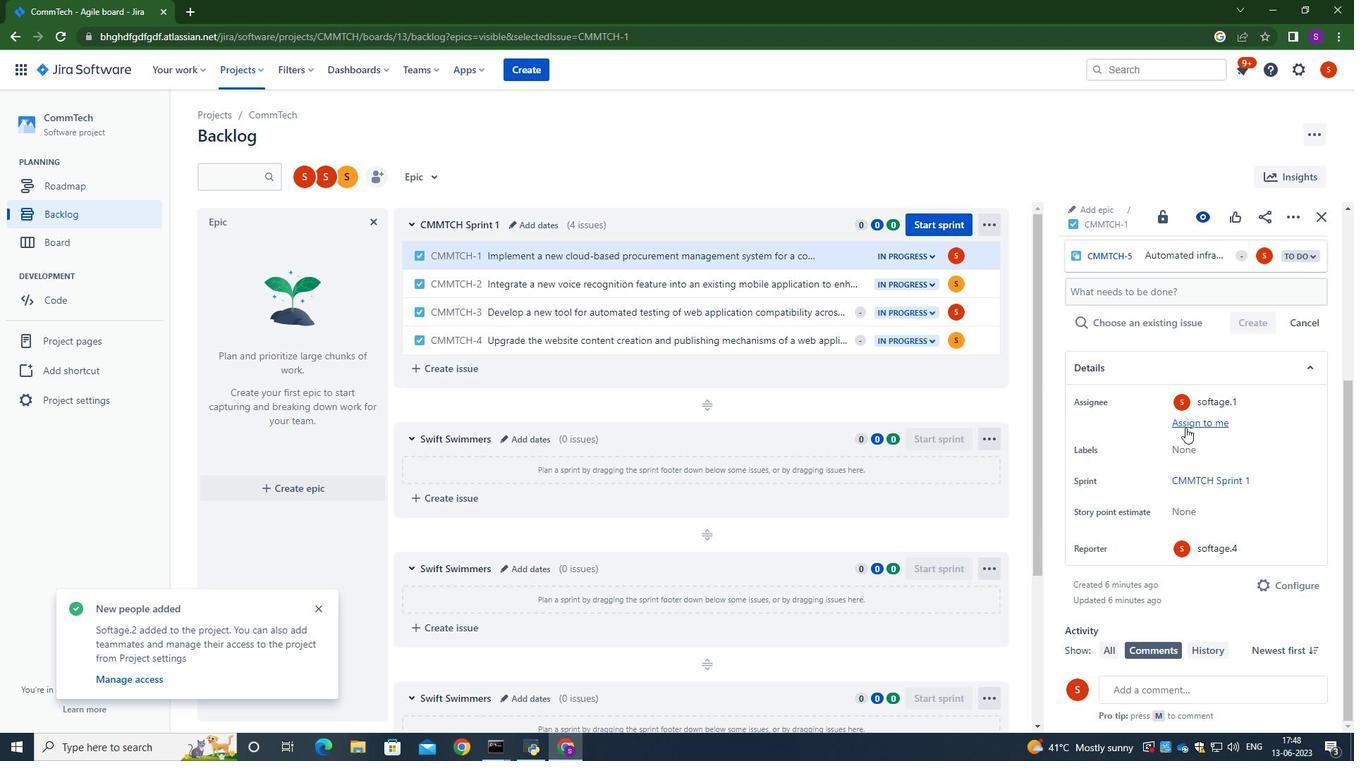 
Action: Mouse scrolled (1186, 428) with delta (0, 0)
Screenshot: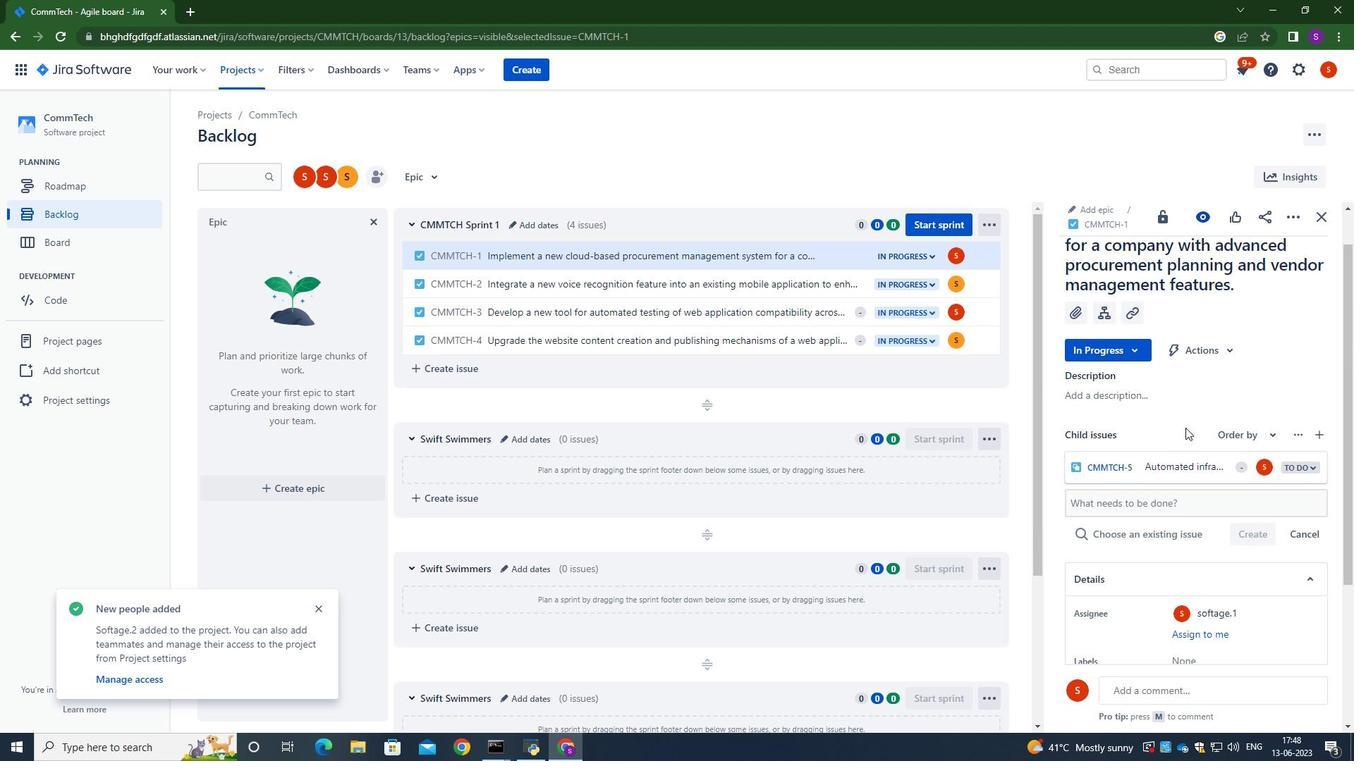 
Action: Mouse scrolled (1186, 428) with delta (0, 0)
Screenshot: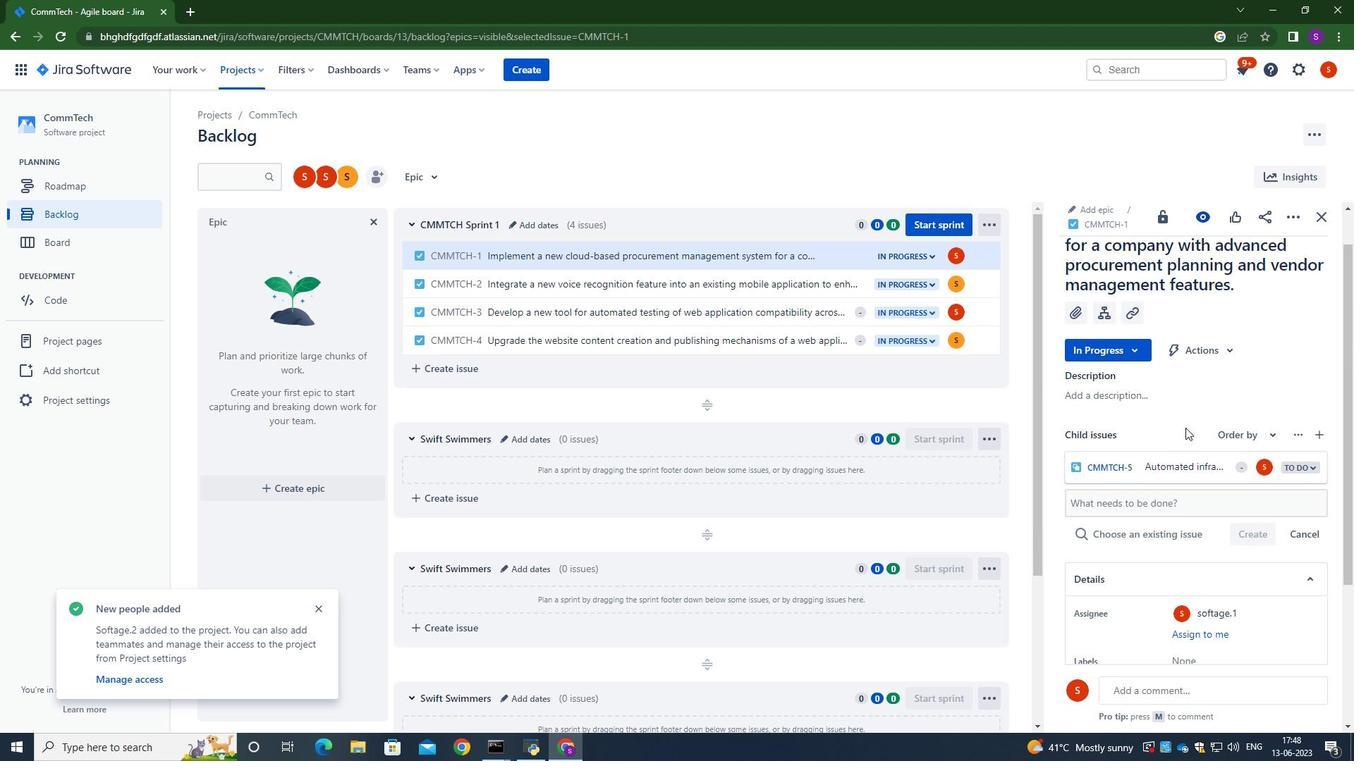 
Action: Mouse scrolled (1186, 428) with delta (0, 0)
Screenshot: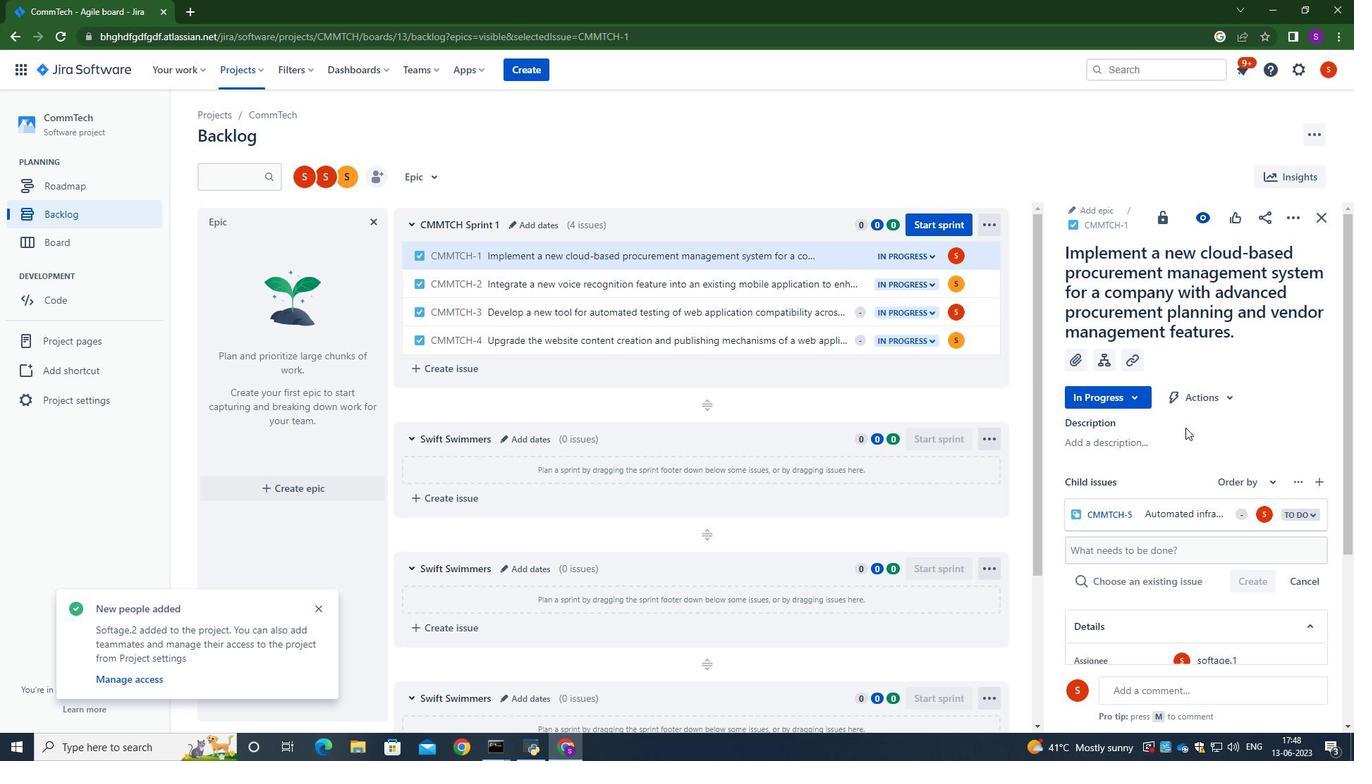 
Action: Mouse scrolled (1186, 428) with delta (0, 0)
Screenshot: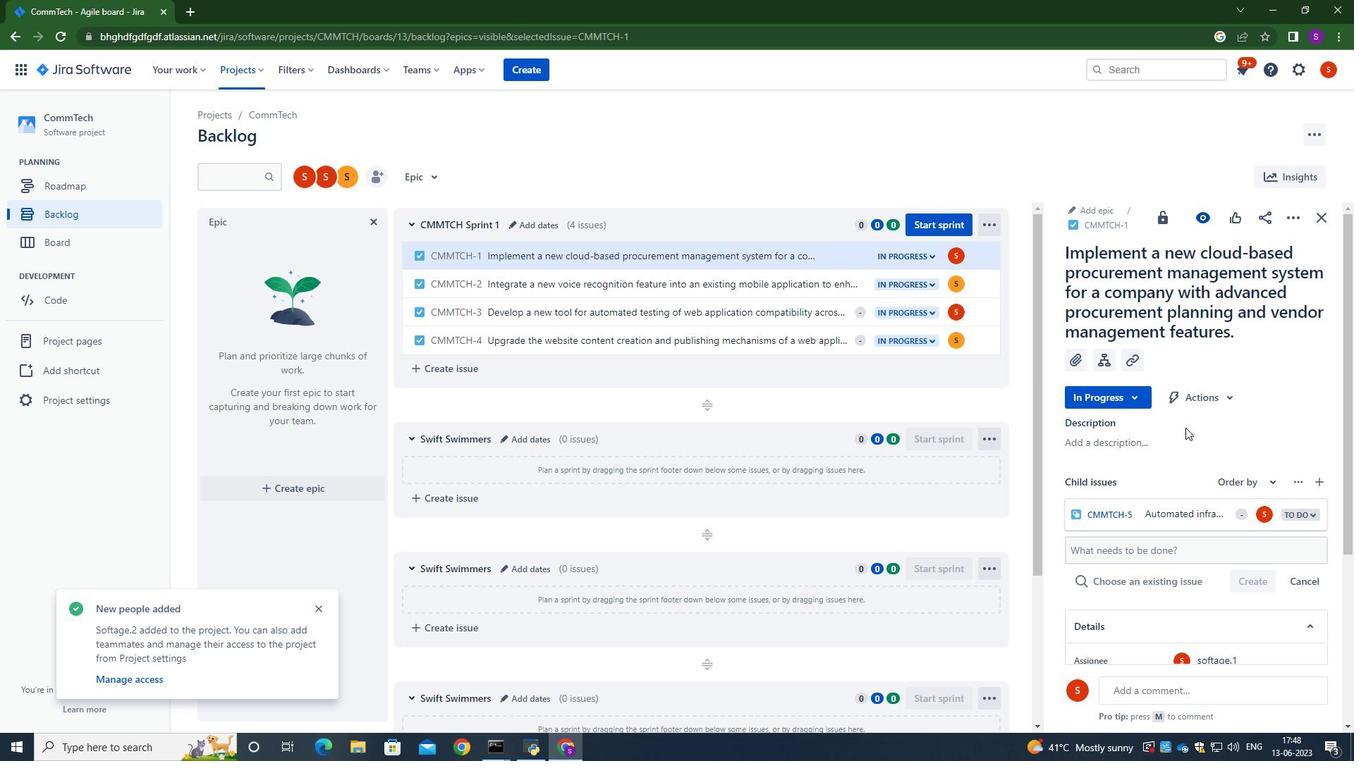 
Action: Mouse moved to (525, 289)
Screenshot: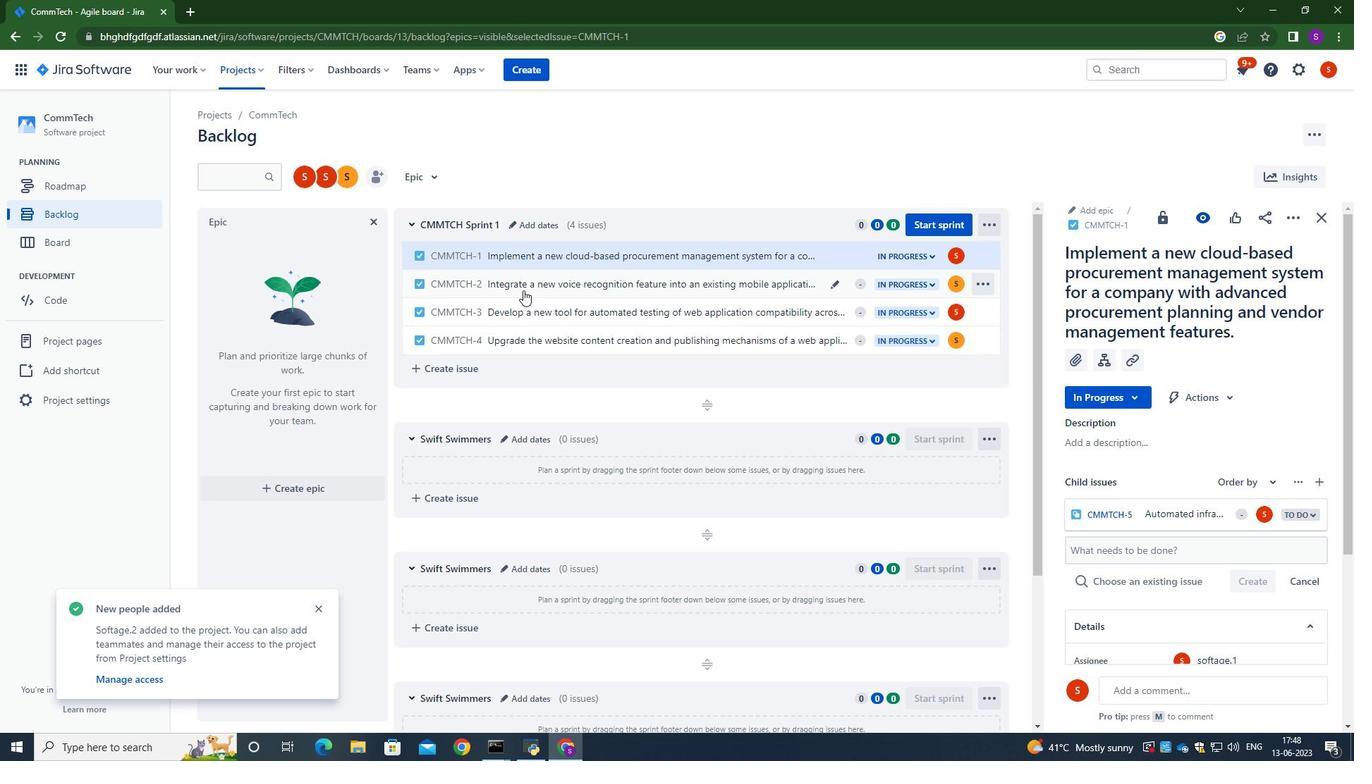 
Action: Mouse pressed left at (525, 289)
Screenshot: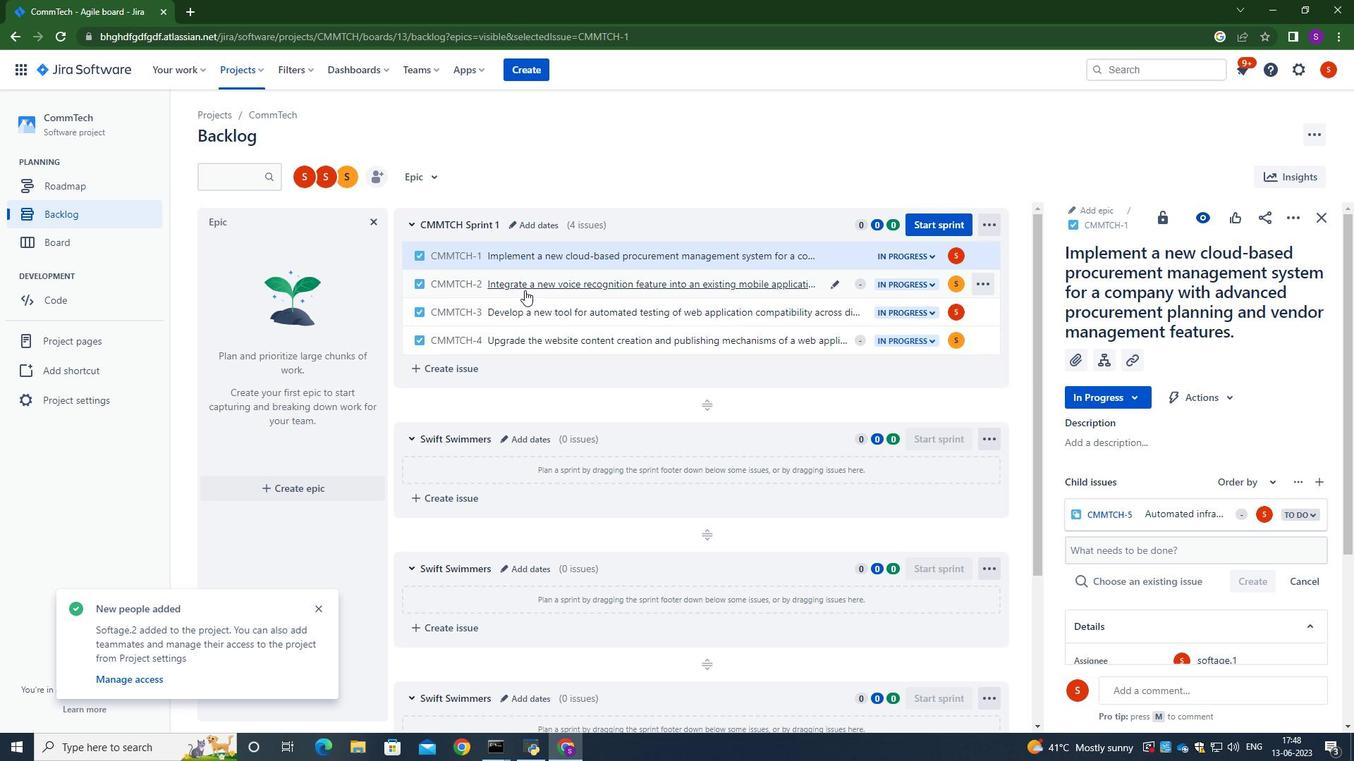 
Action: Mouse moved to (1104, 342)
Screenshot: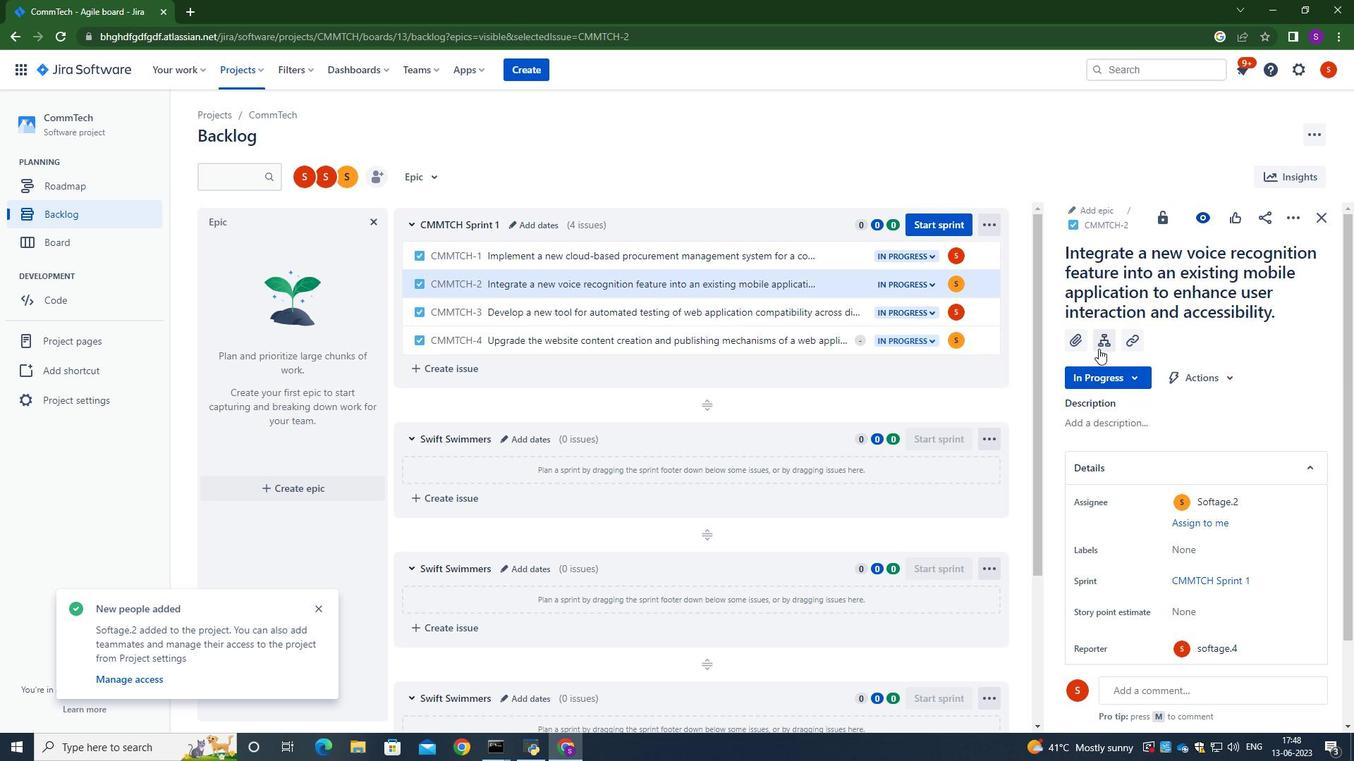 
Action: Mouse pressed left at (1104, 342)
Screenshot: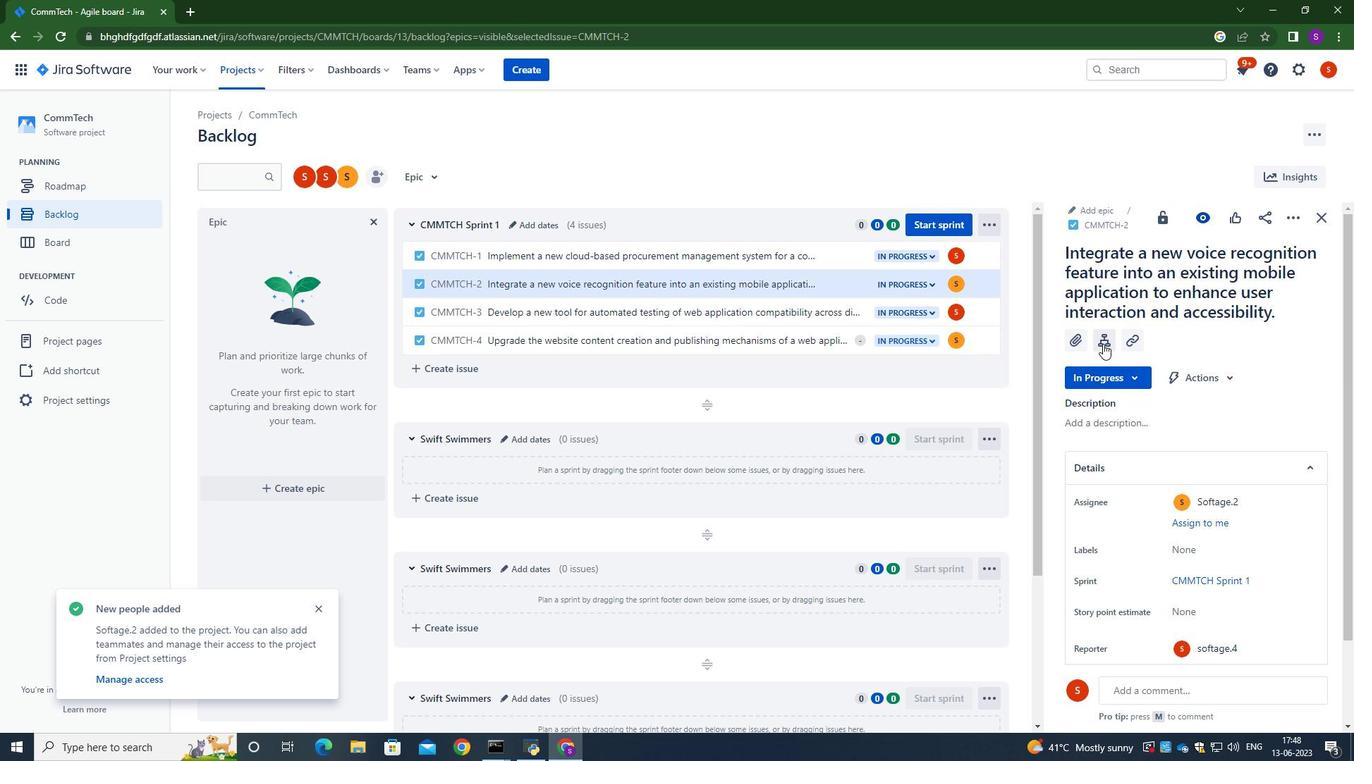 
Action: Mouse moved to (1133, 451)
Screenshot: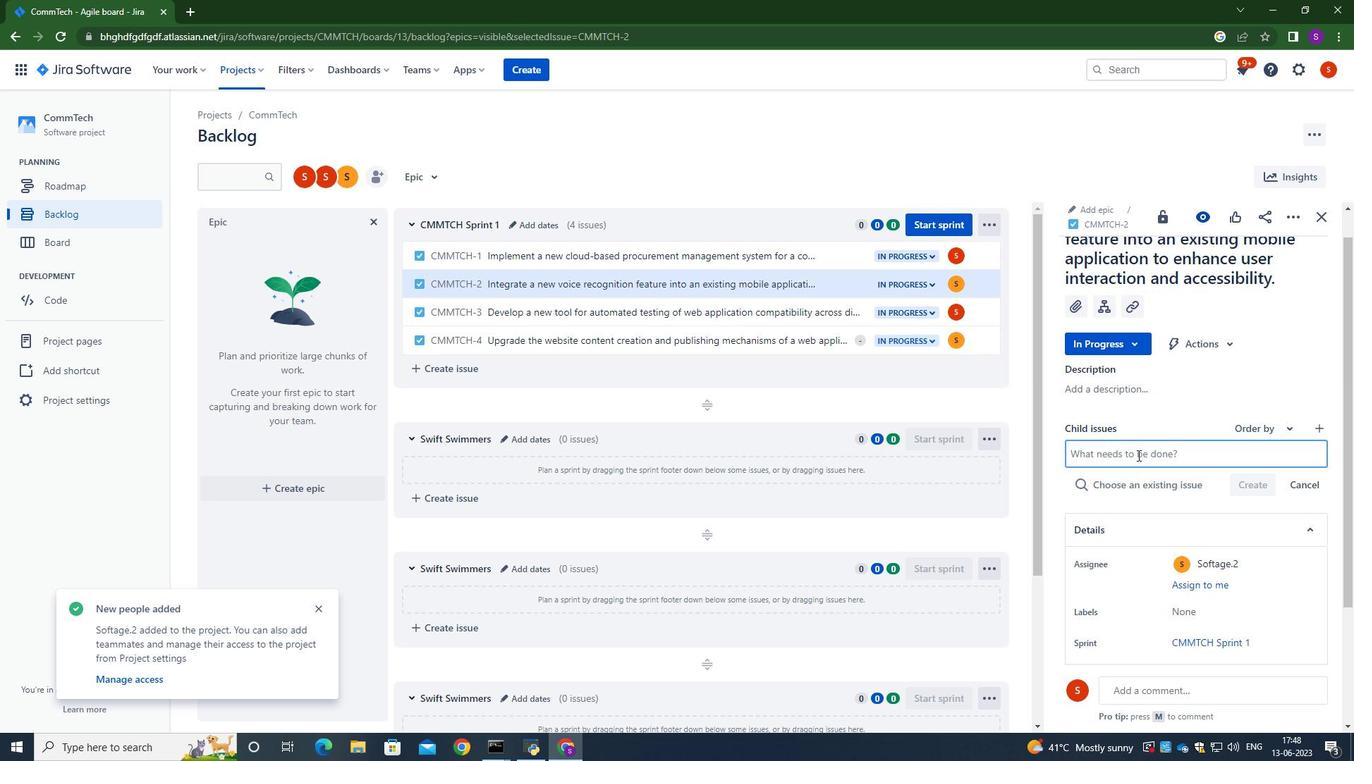 
Action: Mouse pressed left at (1133, 451)
Screenshot: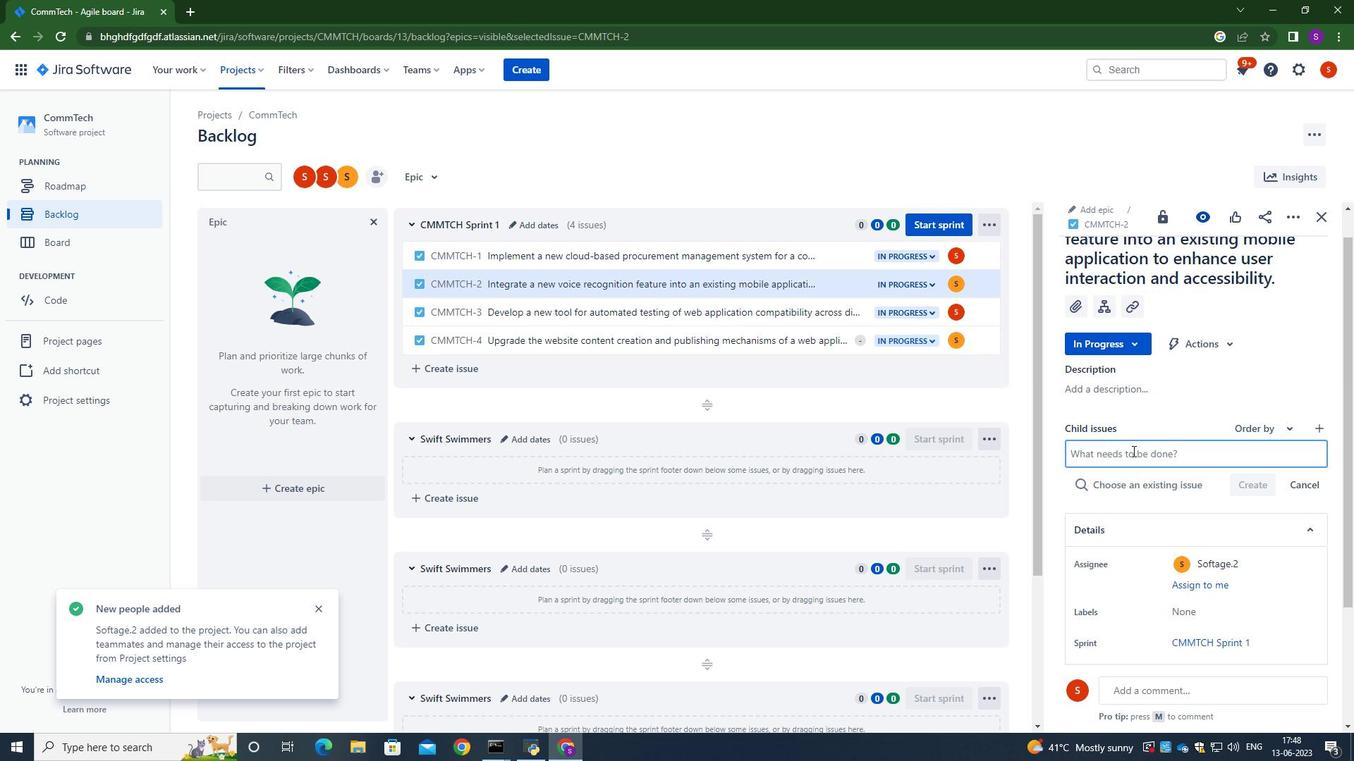 
Action: Key pressed <Key.caps_lock>I<Key.caps_lock>nter<Key.backspace>gration<Key.space>a<Key.backspace>with<Key.space>customer<Key.space>feedback<Key.space>management<Key.space>systerm<Key.backspace><Key.backspace>ms.
Screenshot: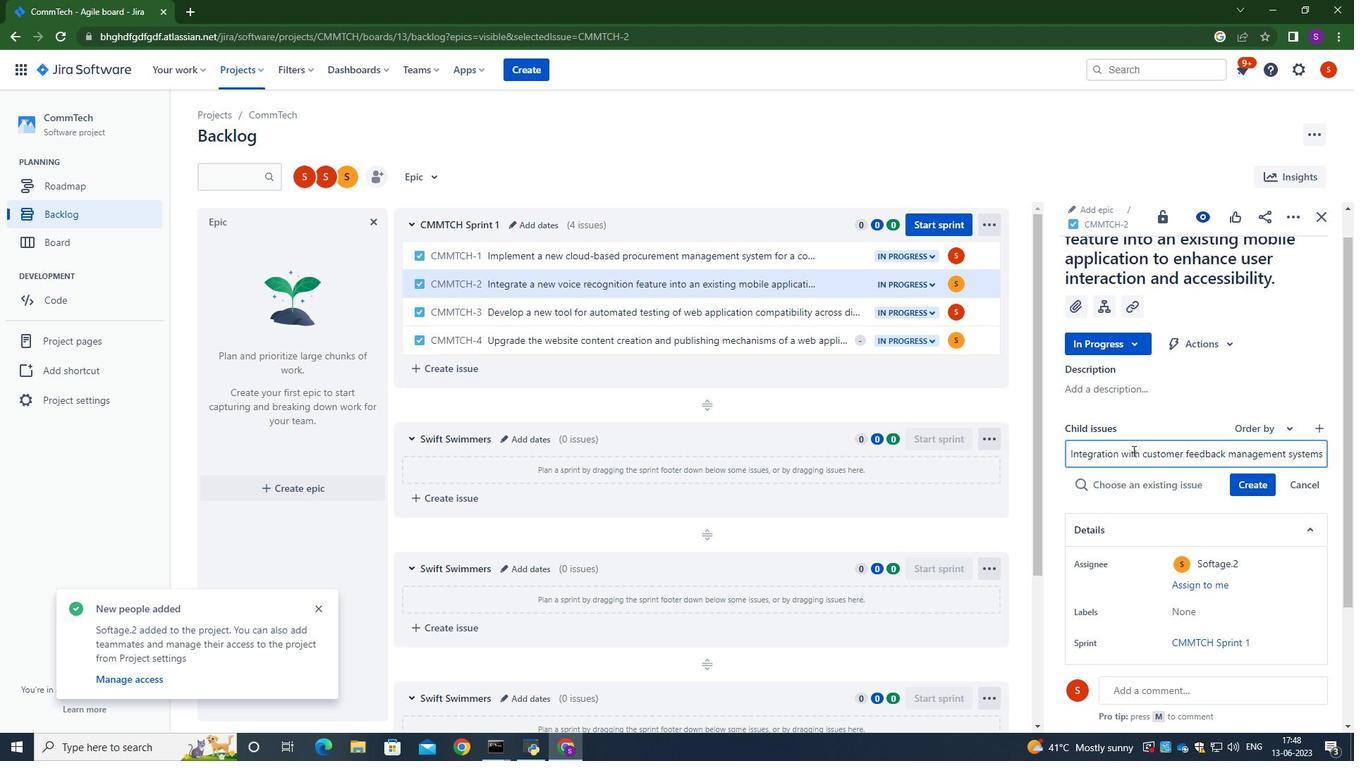 
Action: Mouse moved to (1260, 490)
Screenshot: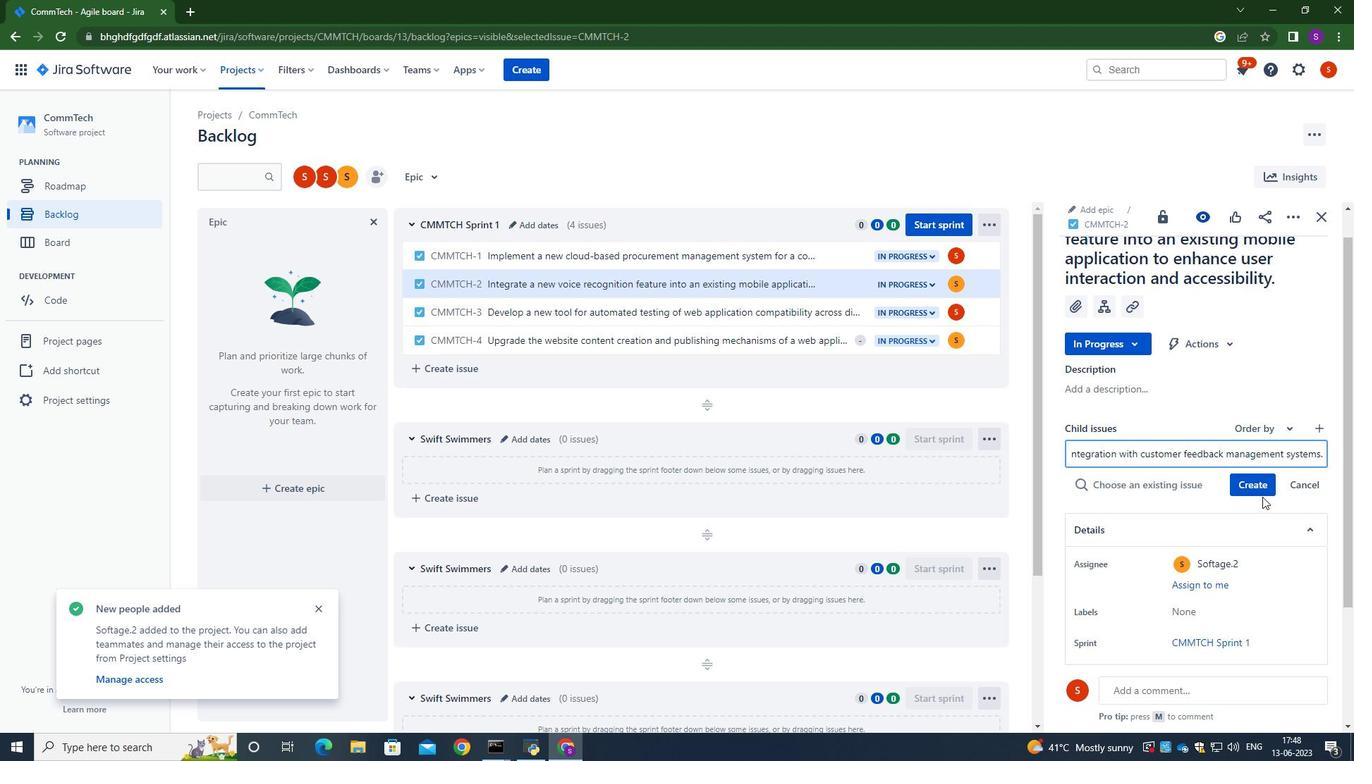 
Action: Mouse pressed left at (1260, 490)
Screenshot: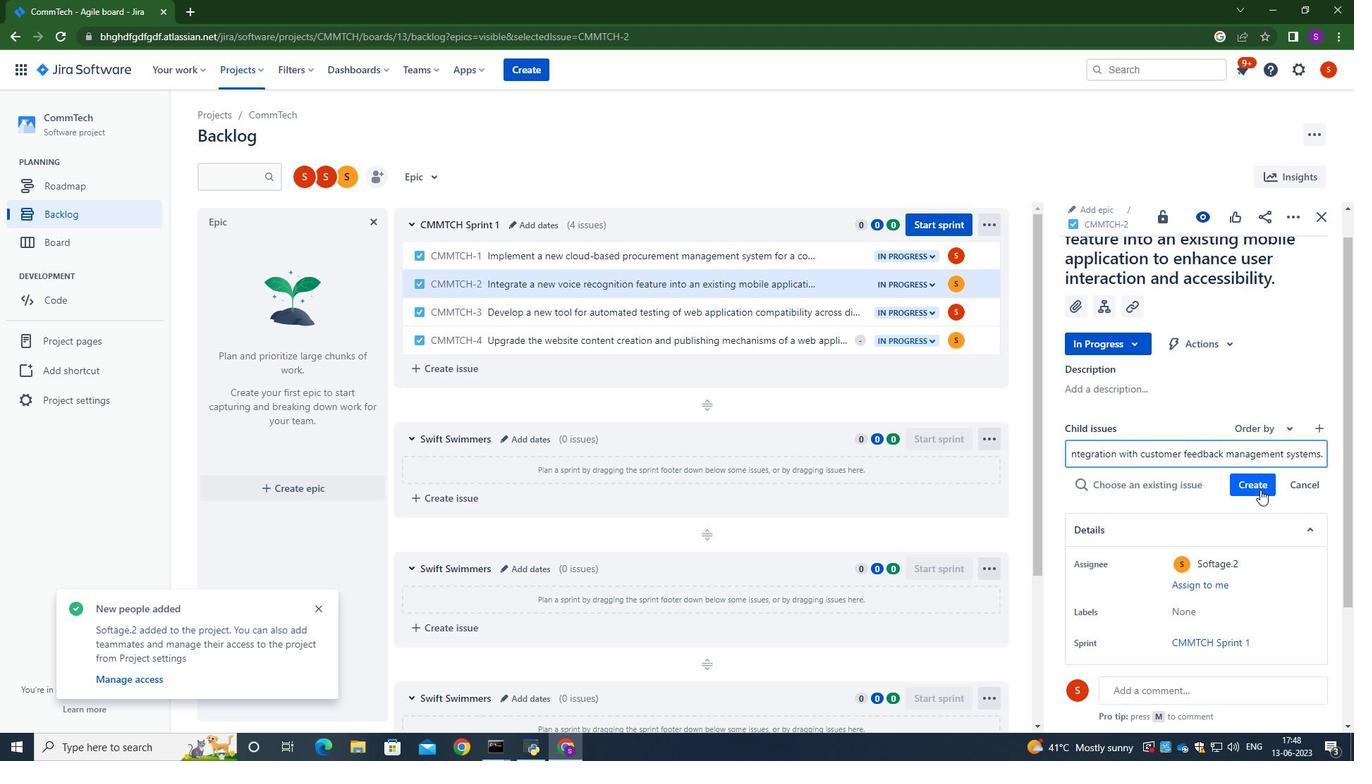 
Action: Mouse moved to (1271, 459)
Screenshot: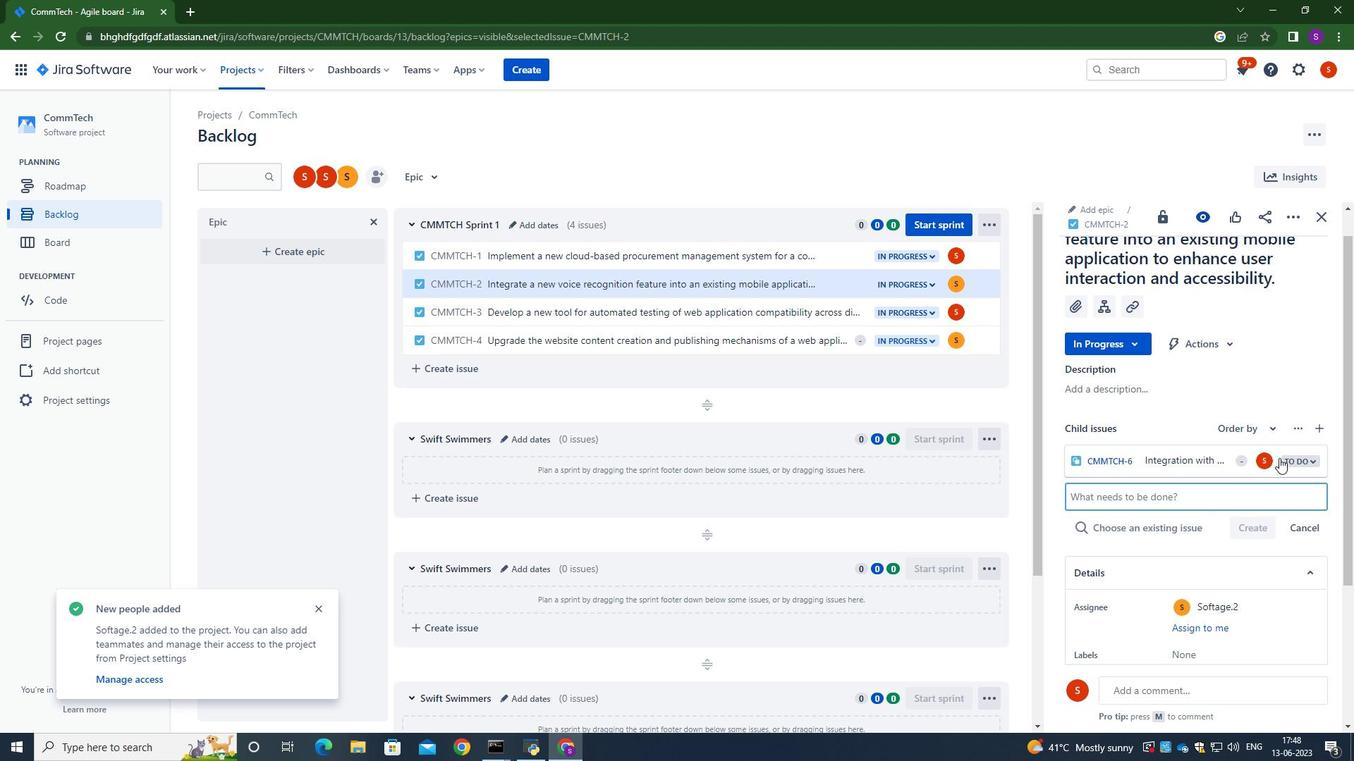 
Action: Mouse pressed left at (1271, 459)
Screenshot: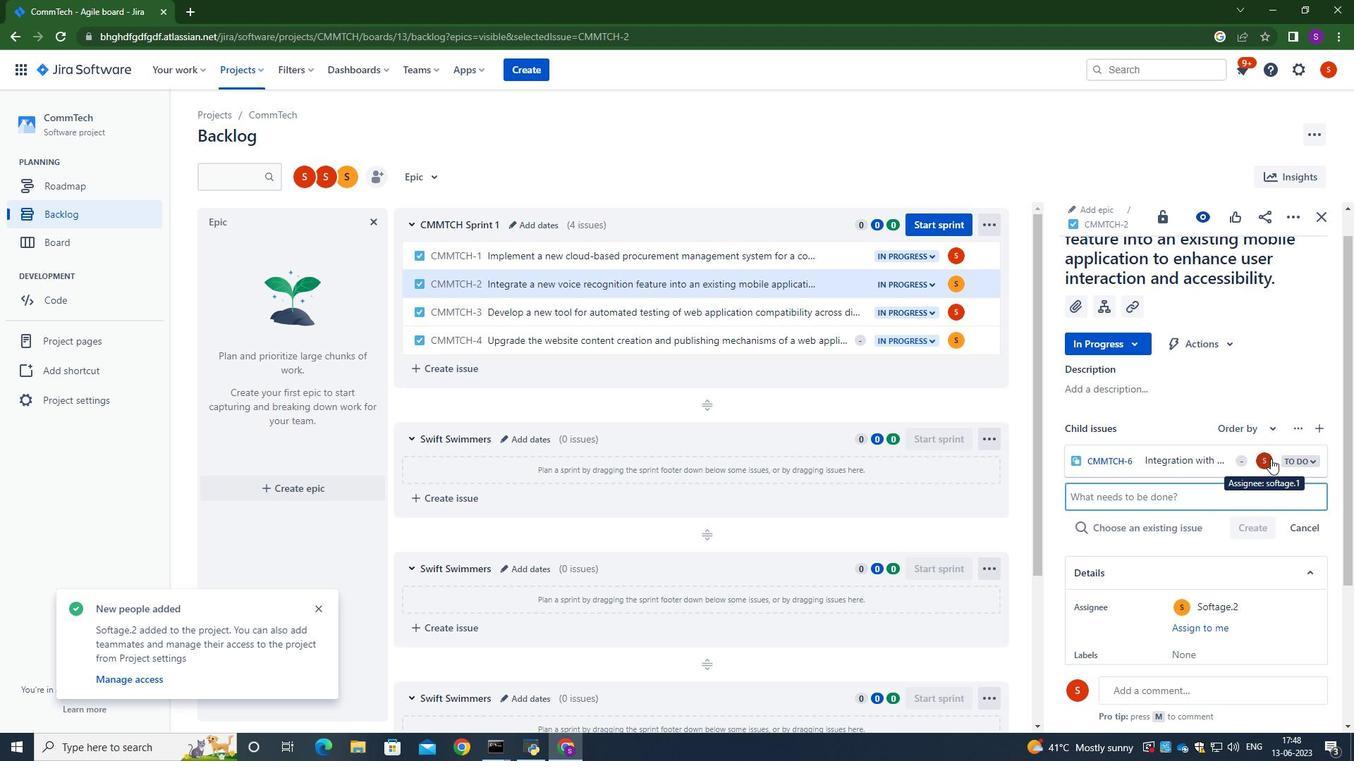
Action: Mouse moved to (1130, 376)
Screenshot: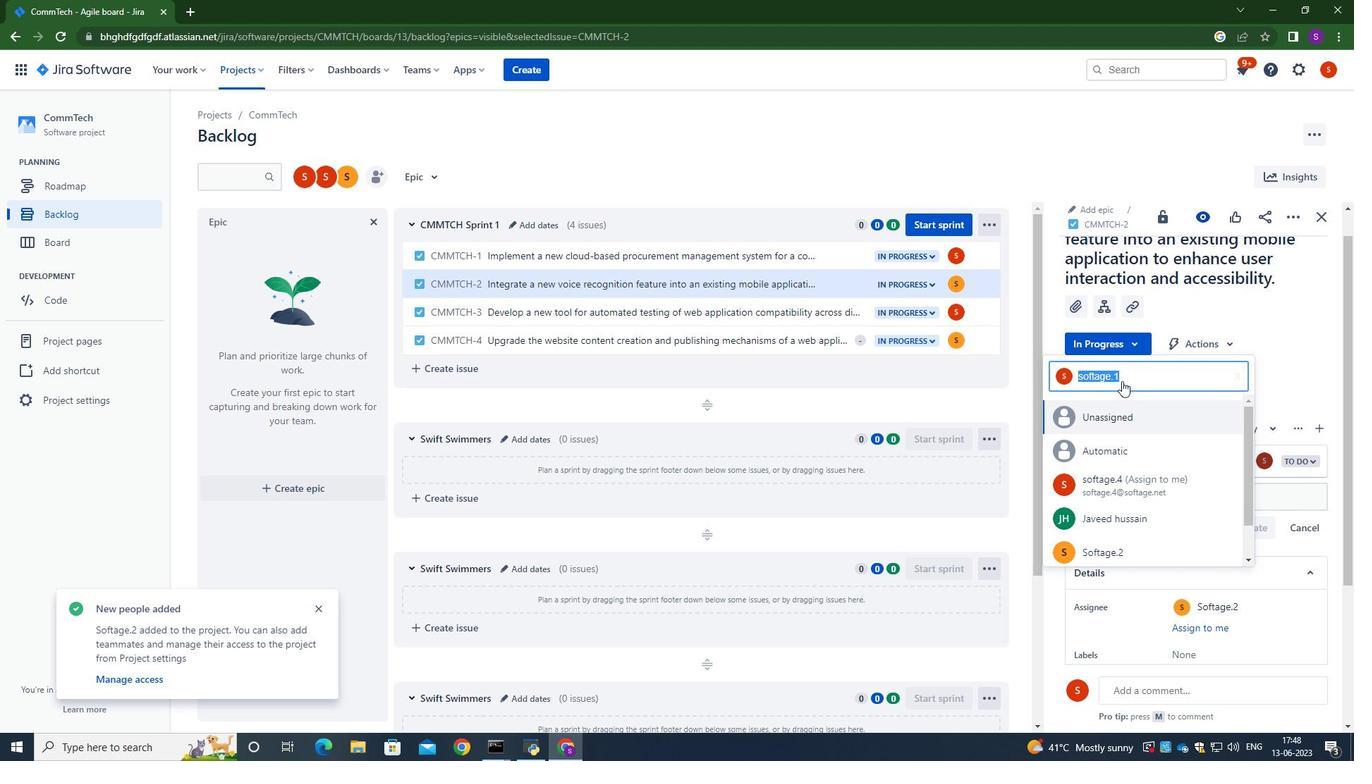 
Action: Key pressed <Key.backspace>softage.2<Key.shift>@softage/<Key.backspace>.m<Key.backspace>m<Key.backspace>net
Screenshot: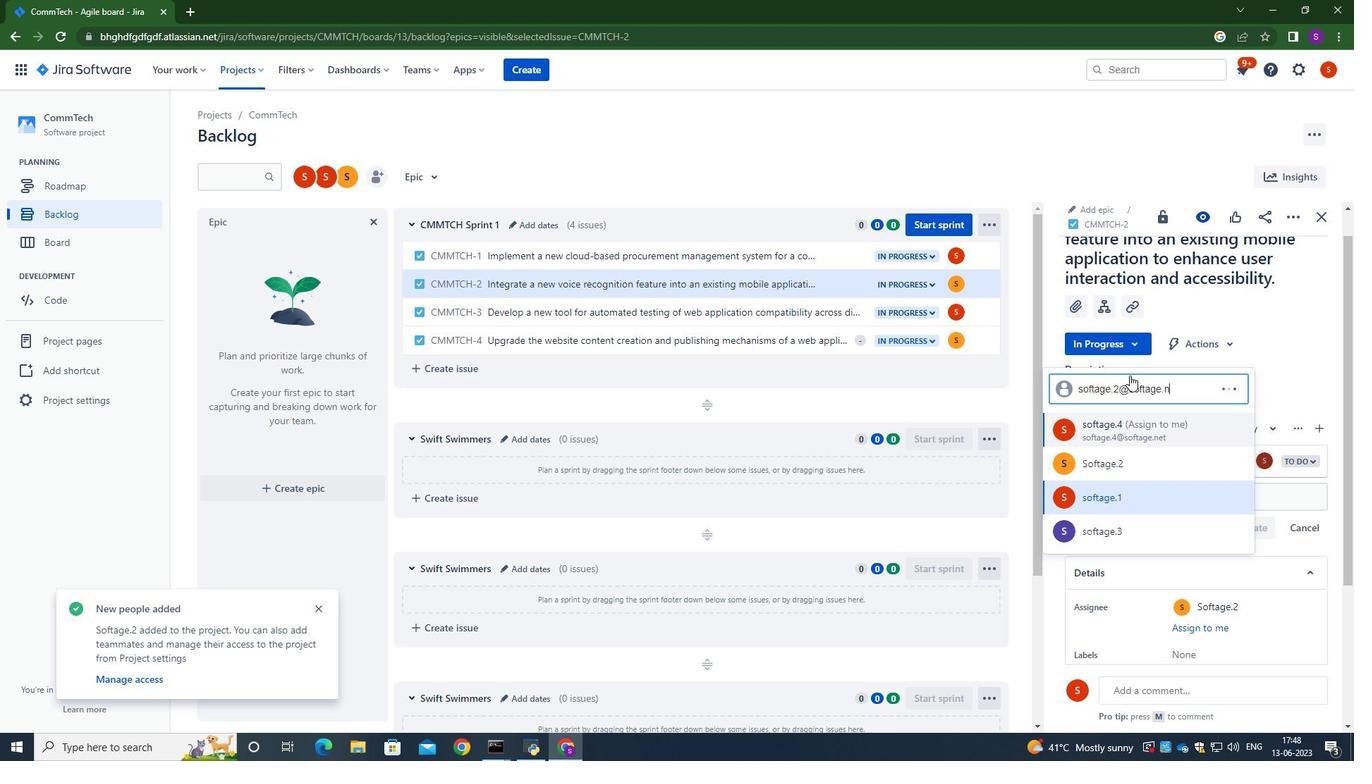 
Action: Mouse moved to (1111, 464)
Screenshot: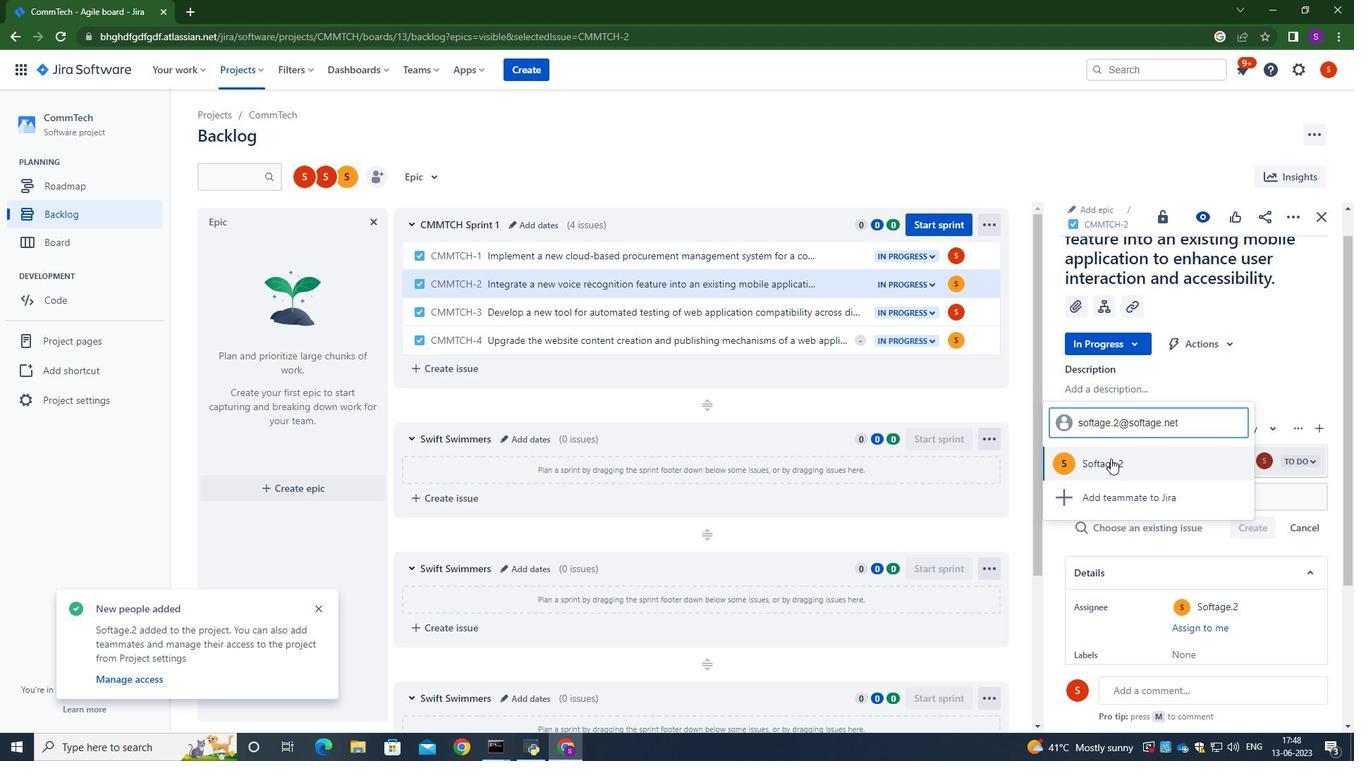 
Action: Mouse pressed left at (1111, 464)
Screenshot: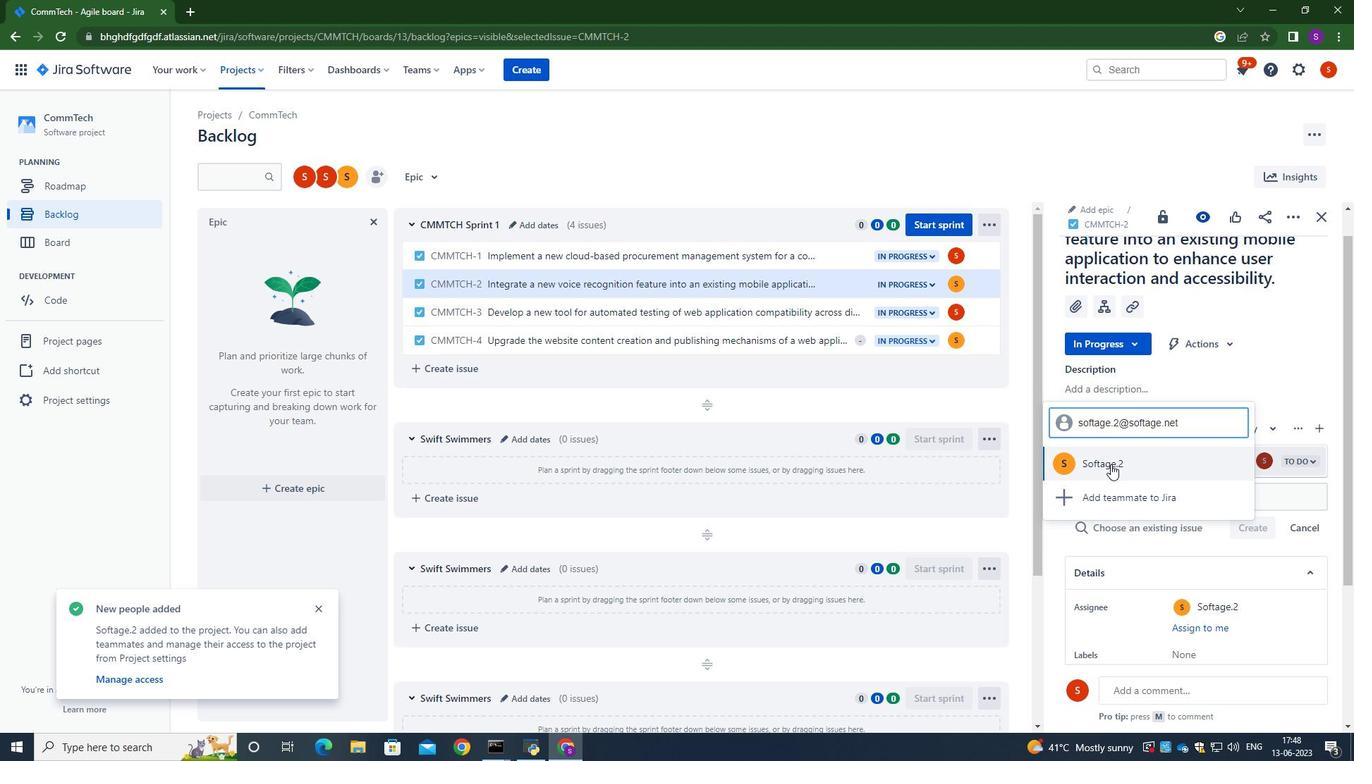 
Action: Mouse moved to (1202, 400)
Screenshot: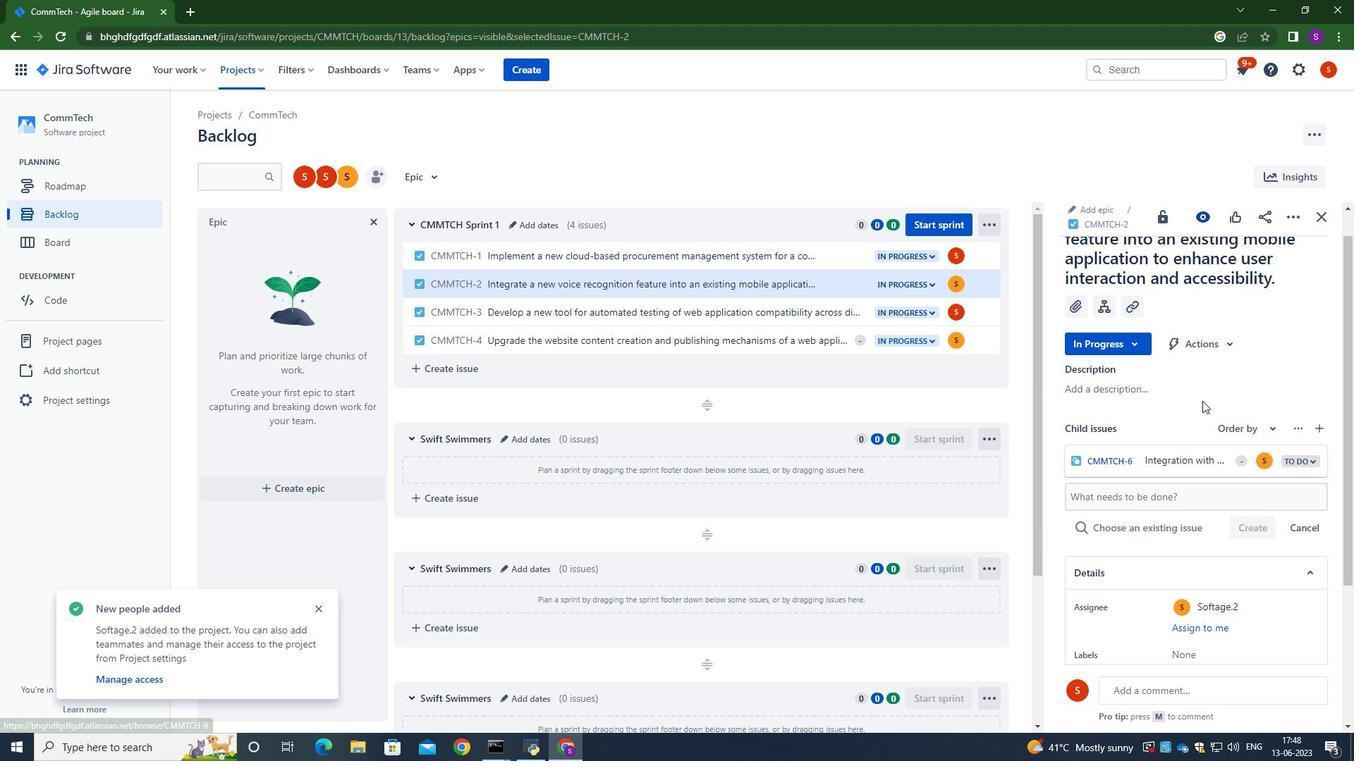 
Action: Mouse scrolled (1202, 400) with delta (0, 0)
Screenshot: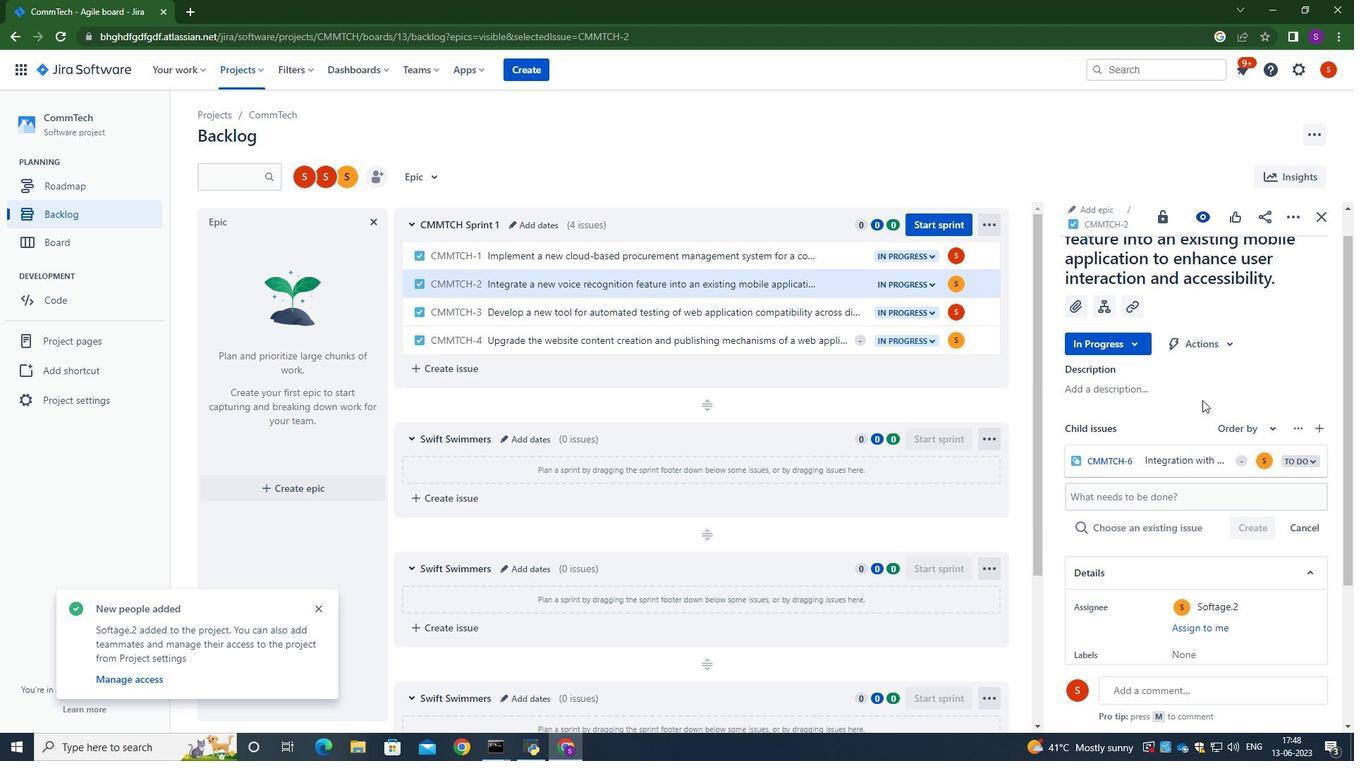 
Action: Mouse scrolled (1202, 400) with delta (0, 0)
Screenshot: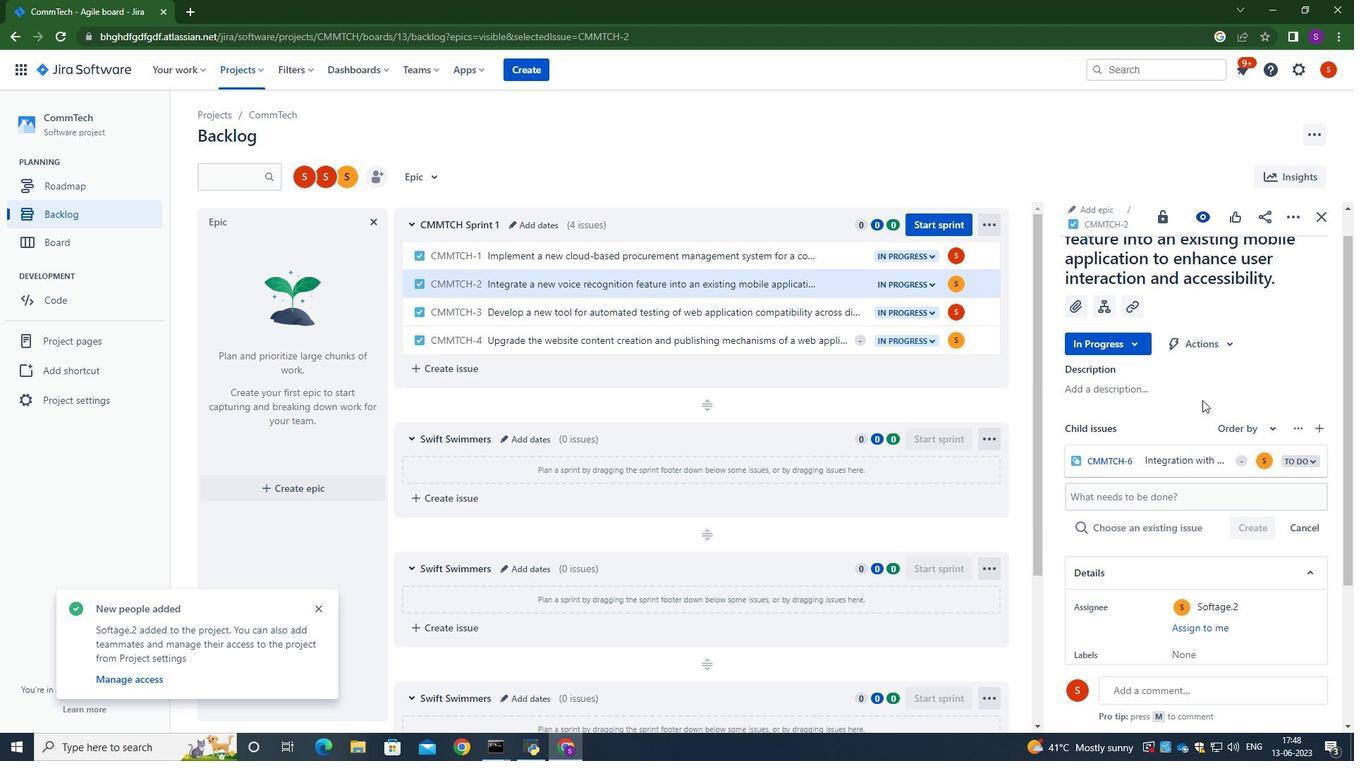 
Action: Mouse scrolled (1202, 400) with delta (0, 0)
Screenshot: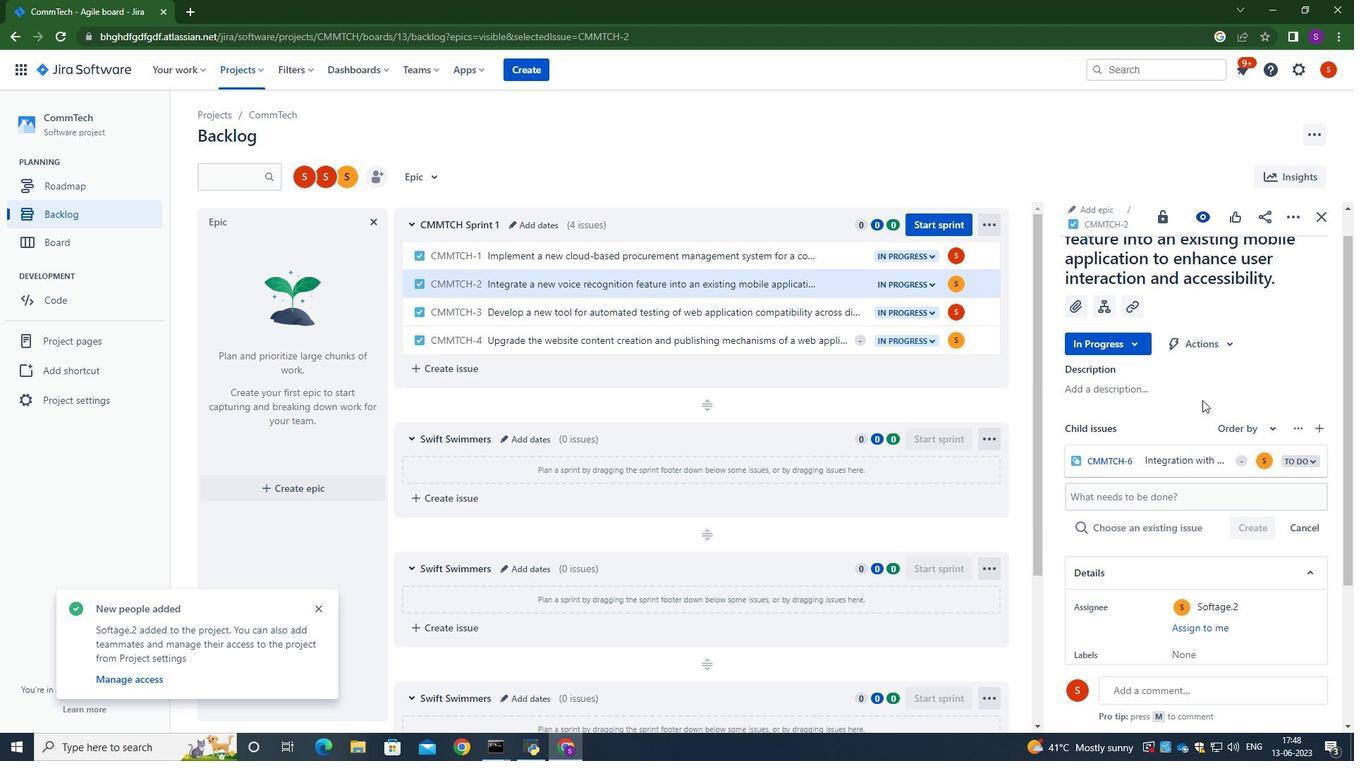 
Action: Mouse scrolled (1202, 400) with delta (0, 0)
Screenshot: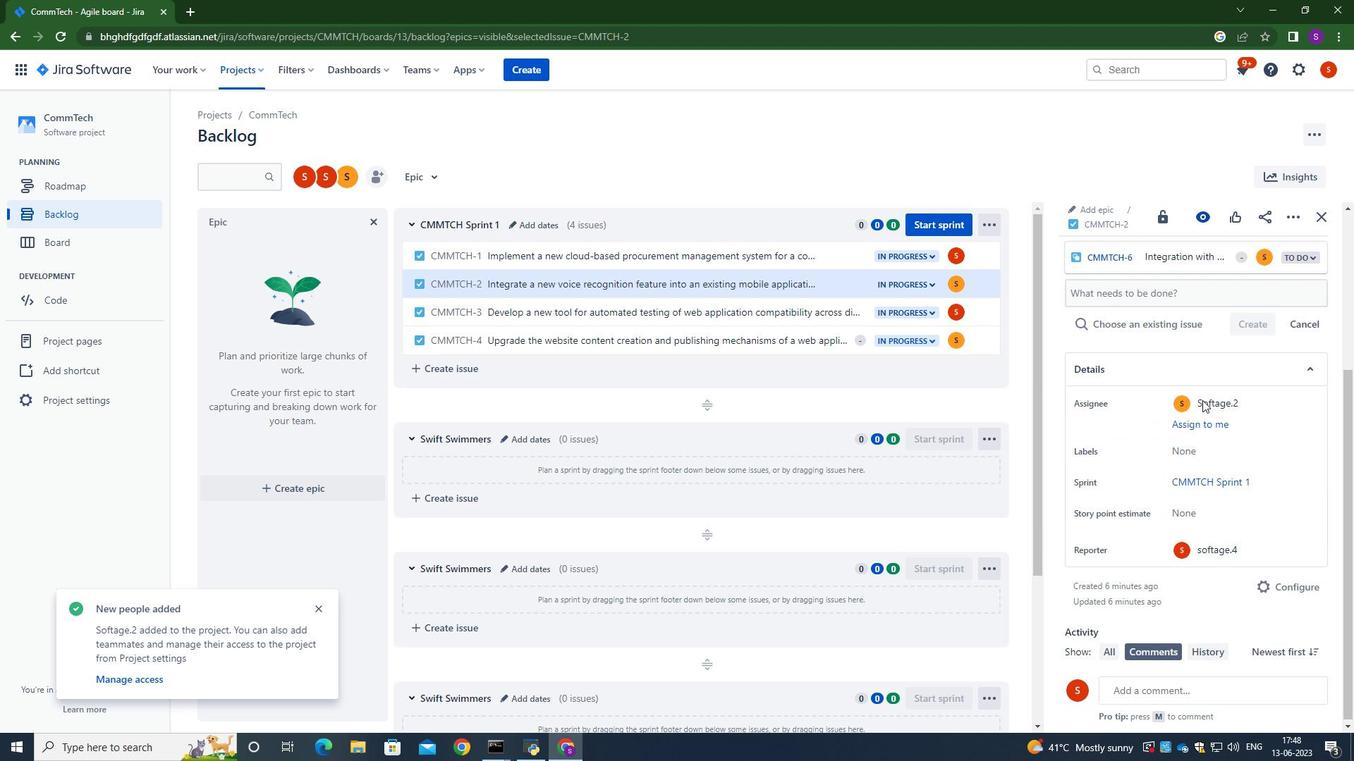 
Action: Mouse scrolled (1202, 400) with delta (0, 0)
Screenshot: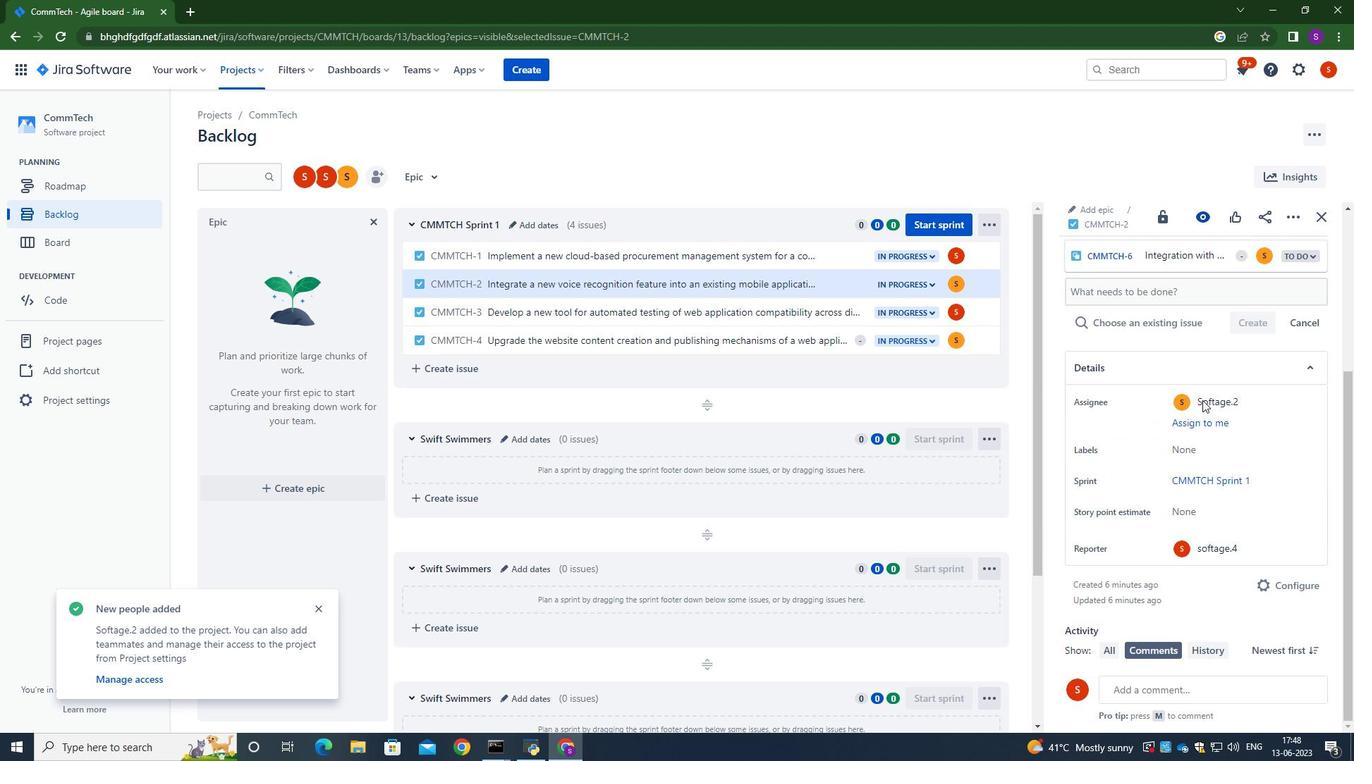 
Action: Mouse scrolled (1202, 400) with delta (0, 0)
Screenshot: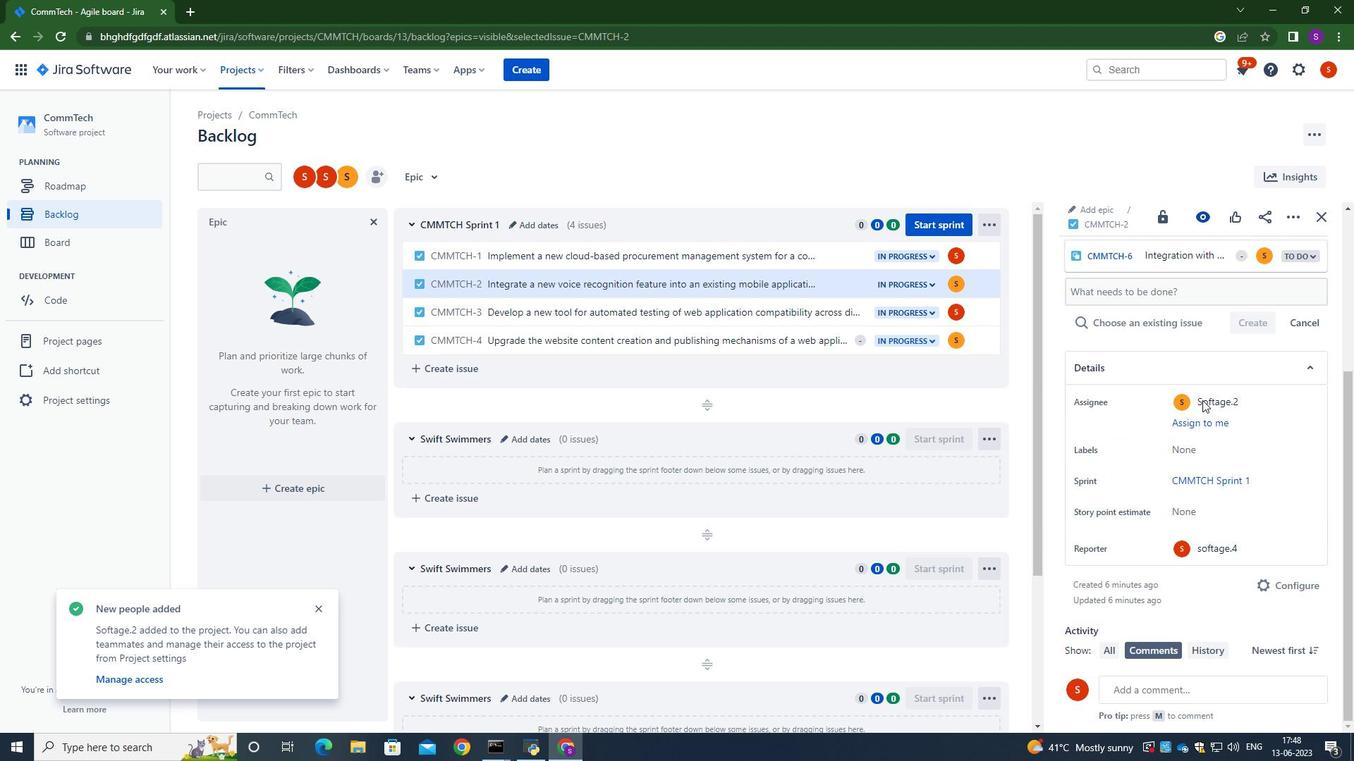 
Action: Mouse scrolled (1202, 400) with delta (0, 0)
Screenshot: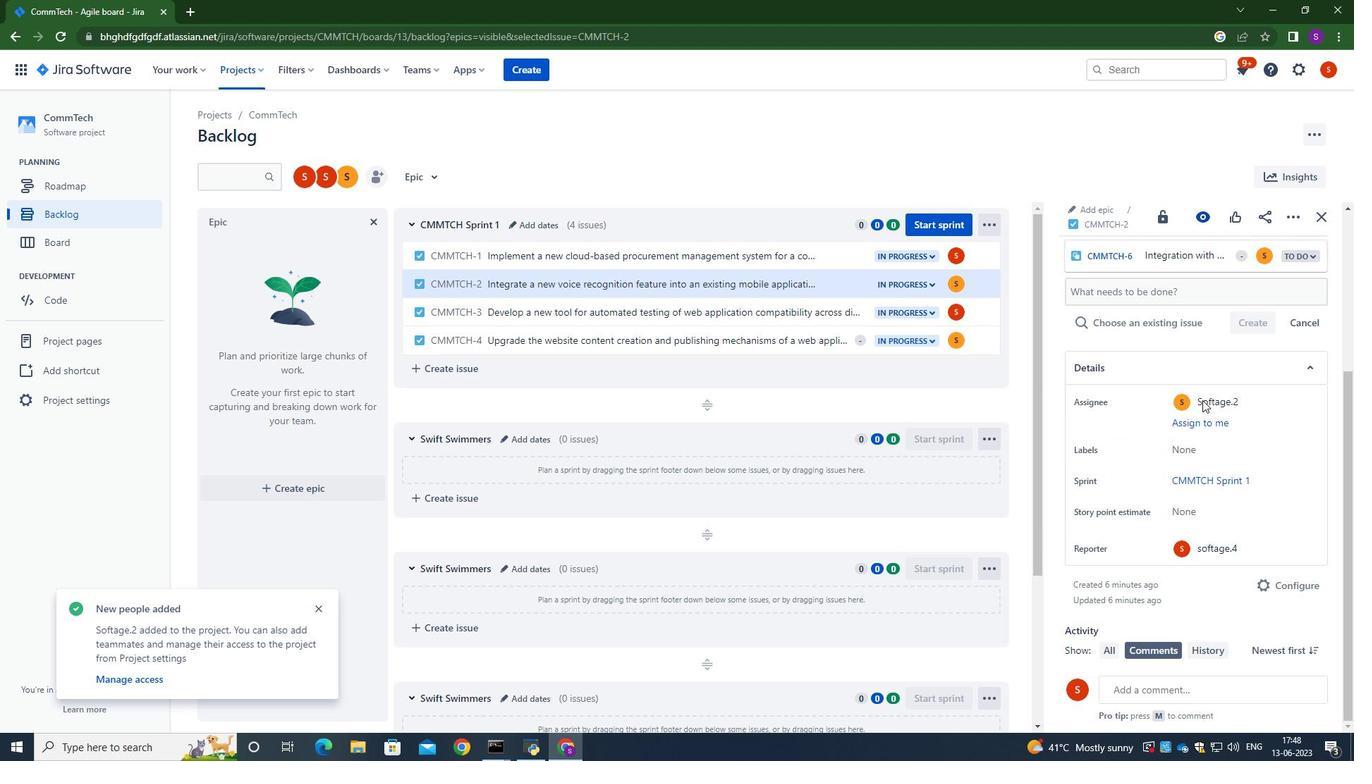 
